 Task: Product Innovation Workshop: Facilitate a workshop to generate innovative ideas for product features, enhancements, and improvements based on customer feedback. Location: Innovation Lab. Time: 1:00 PM - 4:00 PM.
Action: Key pressed <Key.shift>Produt<Key.backspace>ct<Key.space><Key.shift>Unnovation<Key.space><Key.shift>Workshop
Screenshot: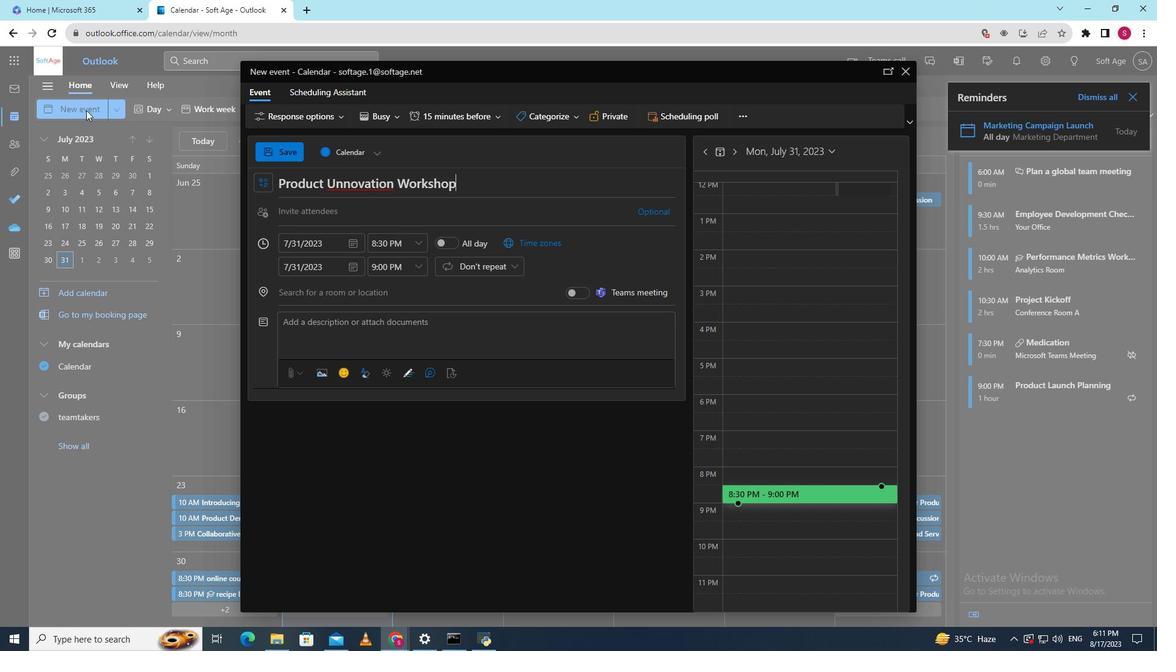 
Action: Mouse moved to (325, 188)
Screenshot: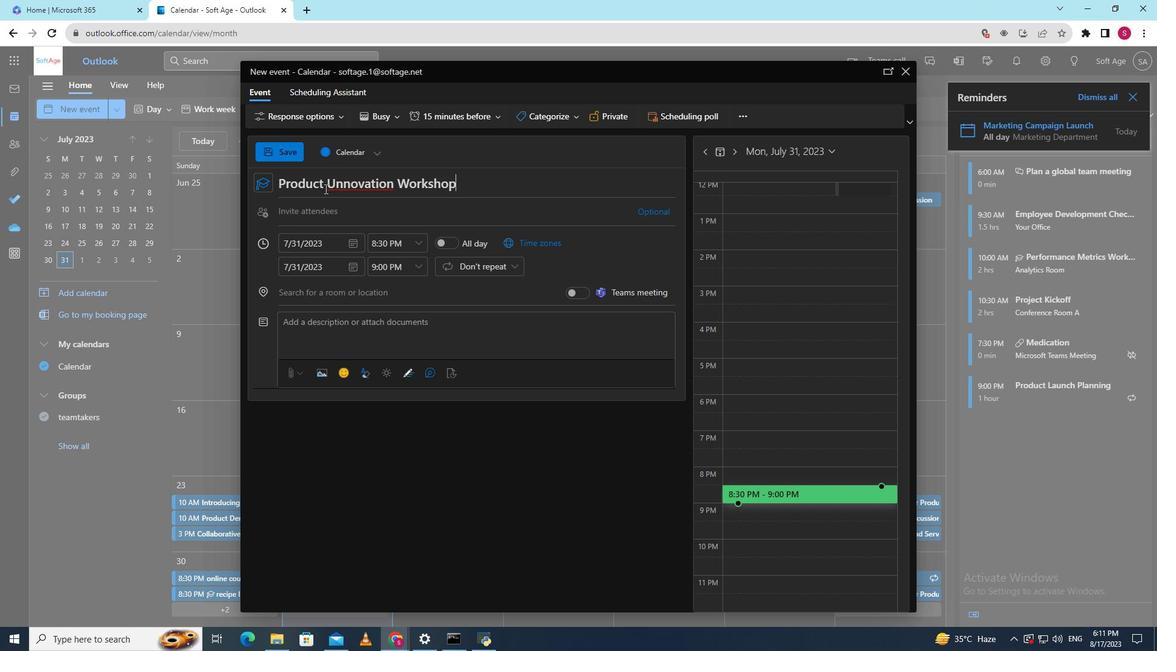 
Action: Mouse pressed left at (325, 188)
Screenshot: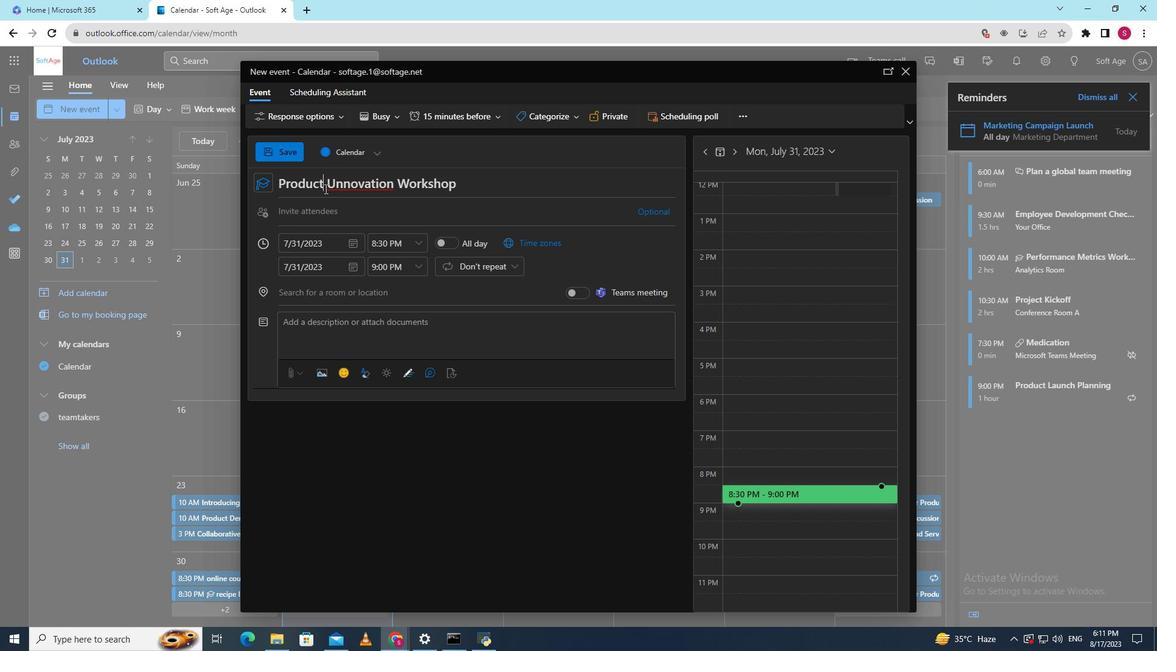 
Action: Mouse moved to (333, 185)
Screenshot: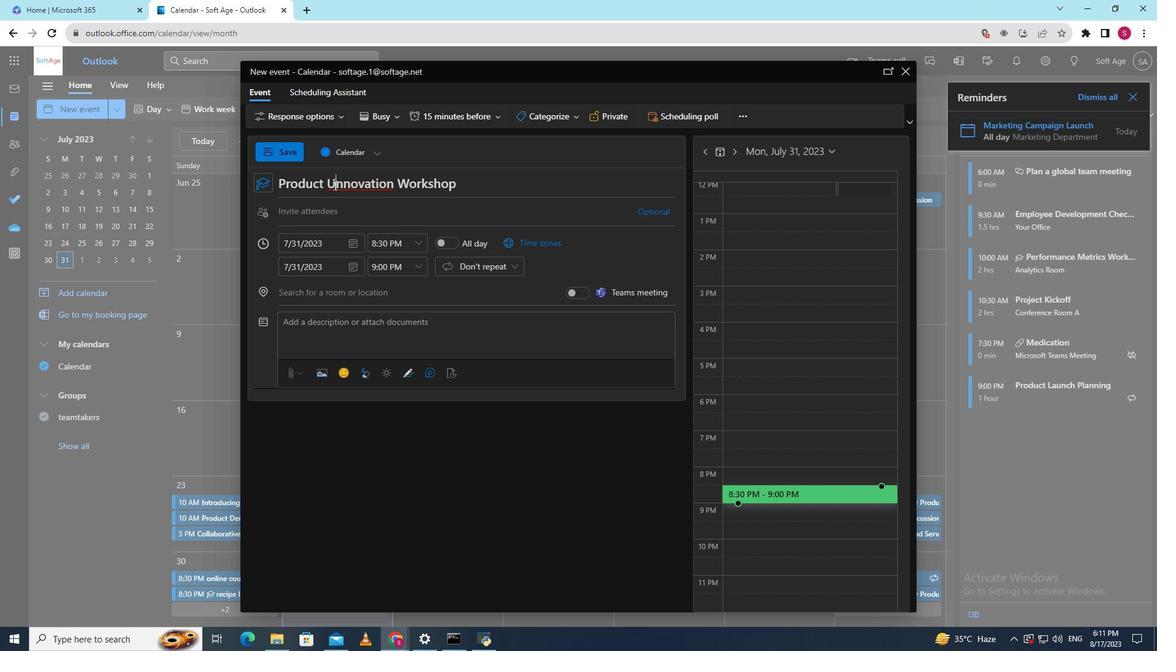
Action: Mouse pressed left at (333, 185)
Screenshot: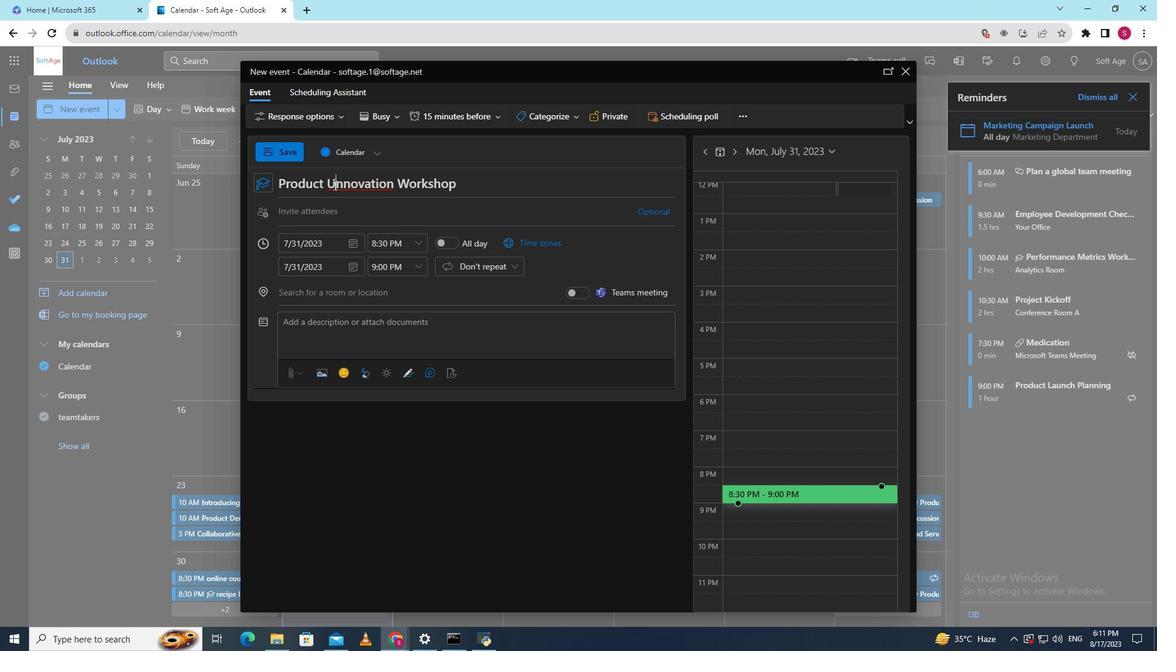 
Action: Mouse moved to (334, 185)
Screenshot: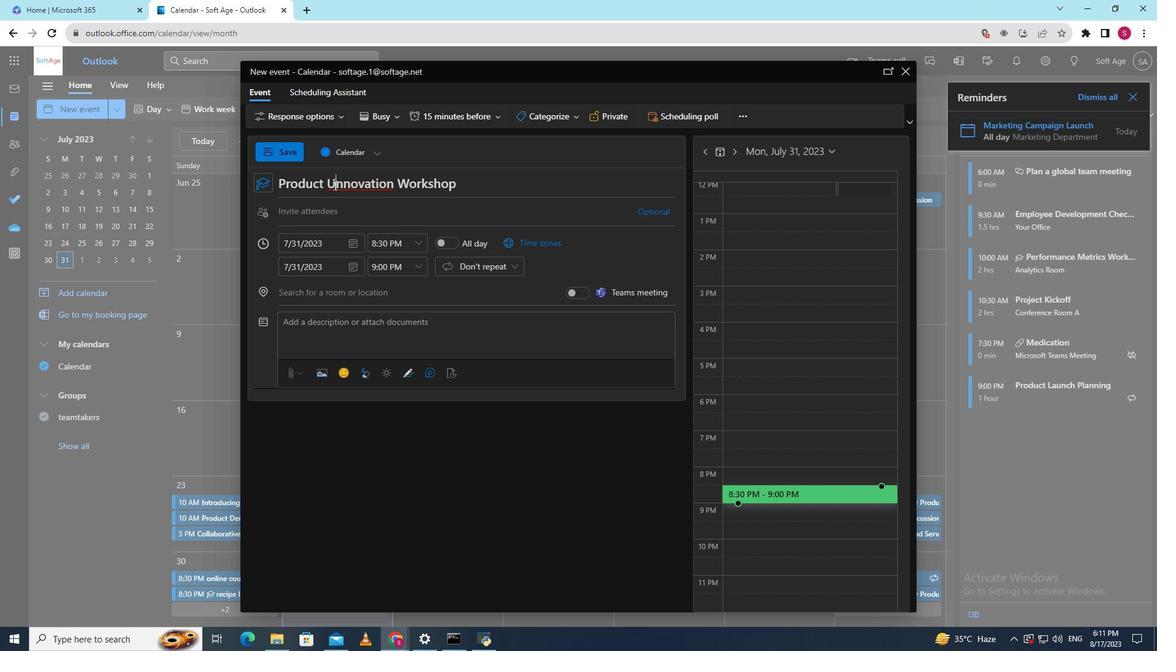 
Action: Key pressed <Key.backspace><Key.shift>I
Screenshot: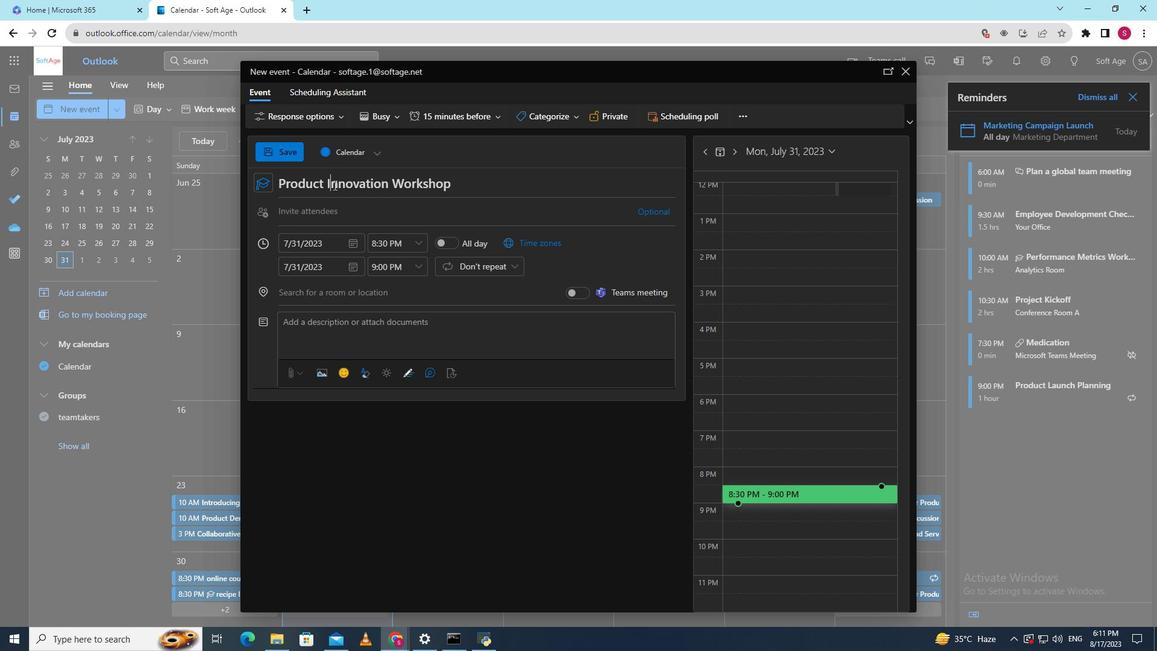 
Action: Mouse moved to (335, 316)
Screenshot: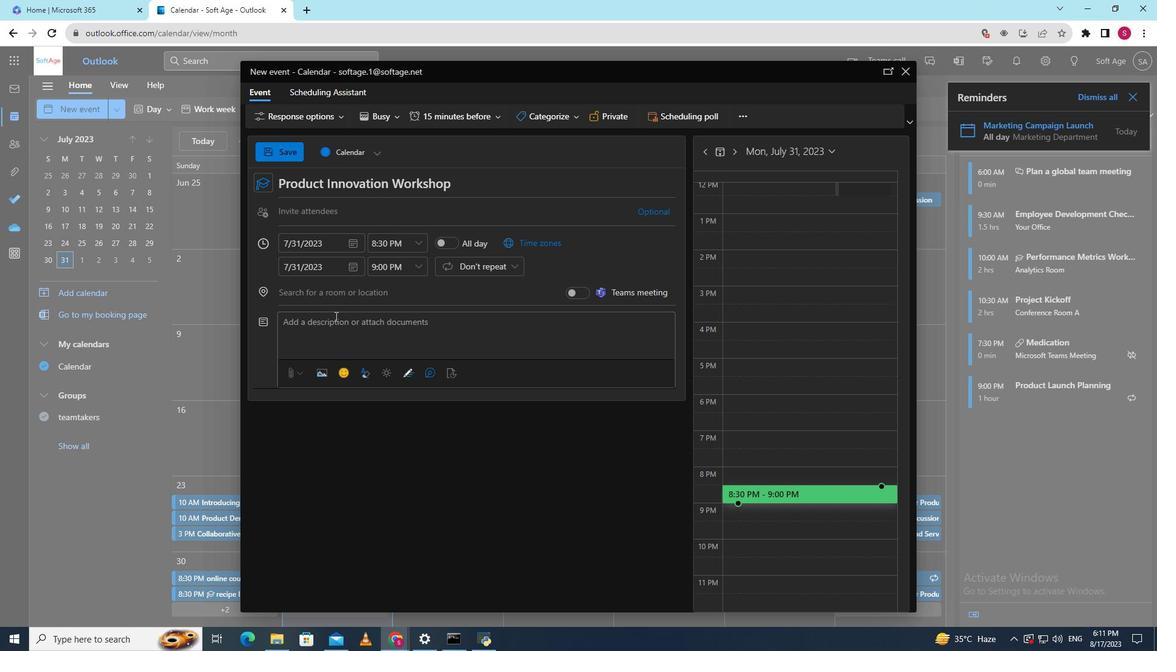 
Action: Mouse pressed left at (335, 316)
Screenshot: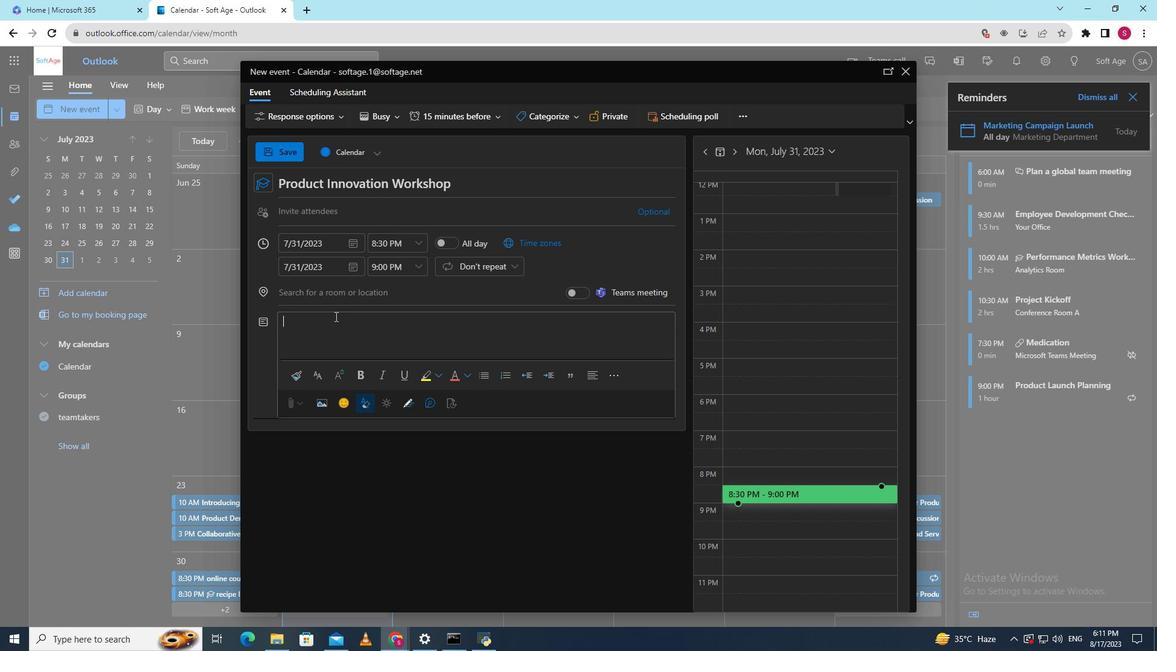 
Action: Key pressed <Key.shift>Facilitate<Key.space>a<Key.space>workshop<Key.space>to<Key.space>generate<Key.space>innovative<Key.space>ideas<Key.space>for<Key.space>product<Key.space>features,<Key.space>enhancements,<Key.space>and<Key.space>inprove<Key.backspace><Key.backspace><Key.backspace><Key.backspace><Key.backspace><Key.backspace>mprovements<Key.space>based<Key.space>on<Key.space>customer<Key.space>feedback.
Screenshot: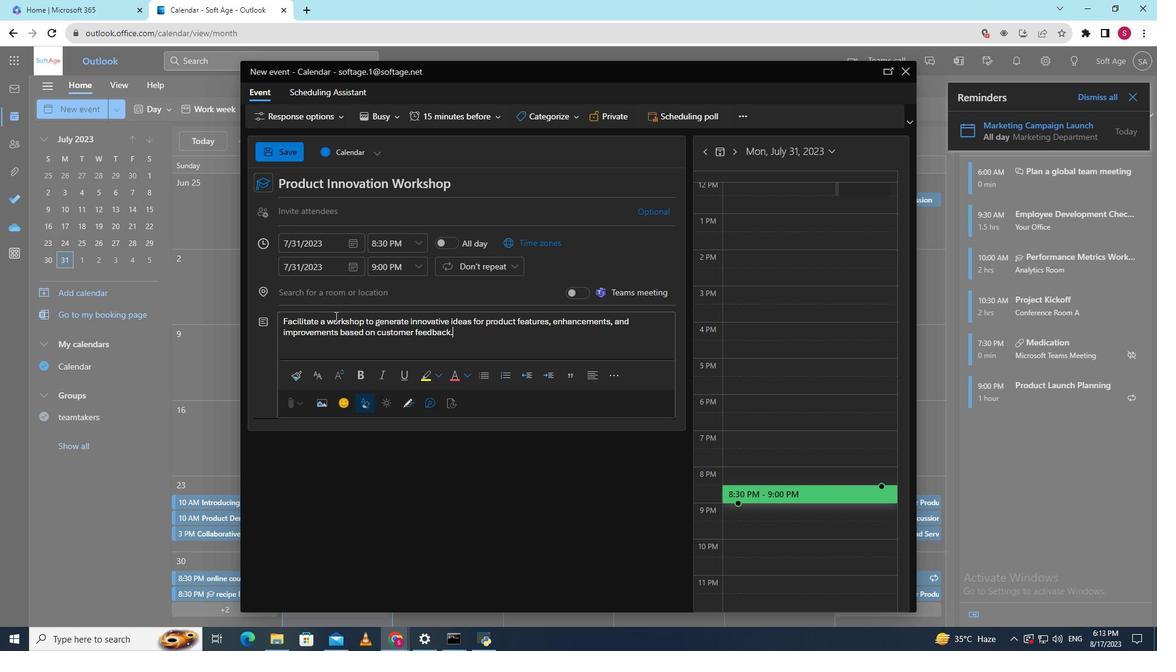 
Action: Mouse moved to (332, 290)
Screenshot: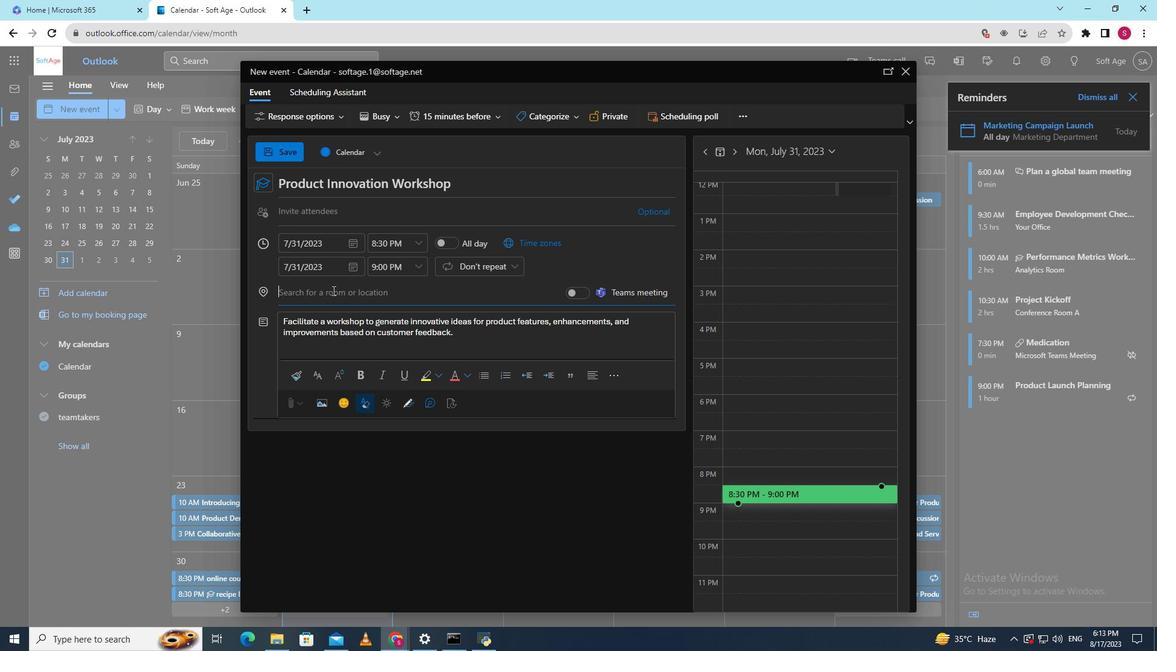 
Action: Mouse pressed left at (332, 290)
Screenshot: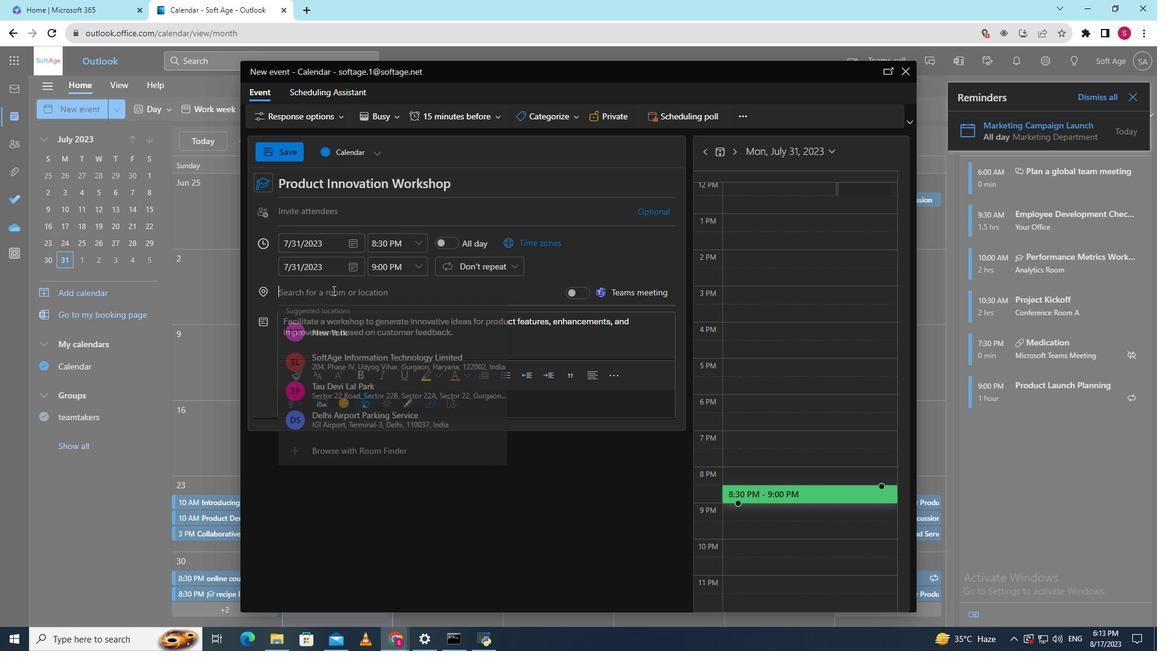 
Action: Key pressed <Key.shift>Innovation<Key.space><Key.shift>Lab
Screenshot: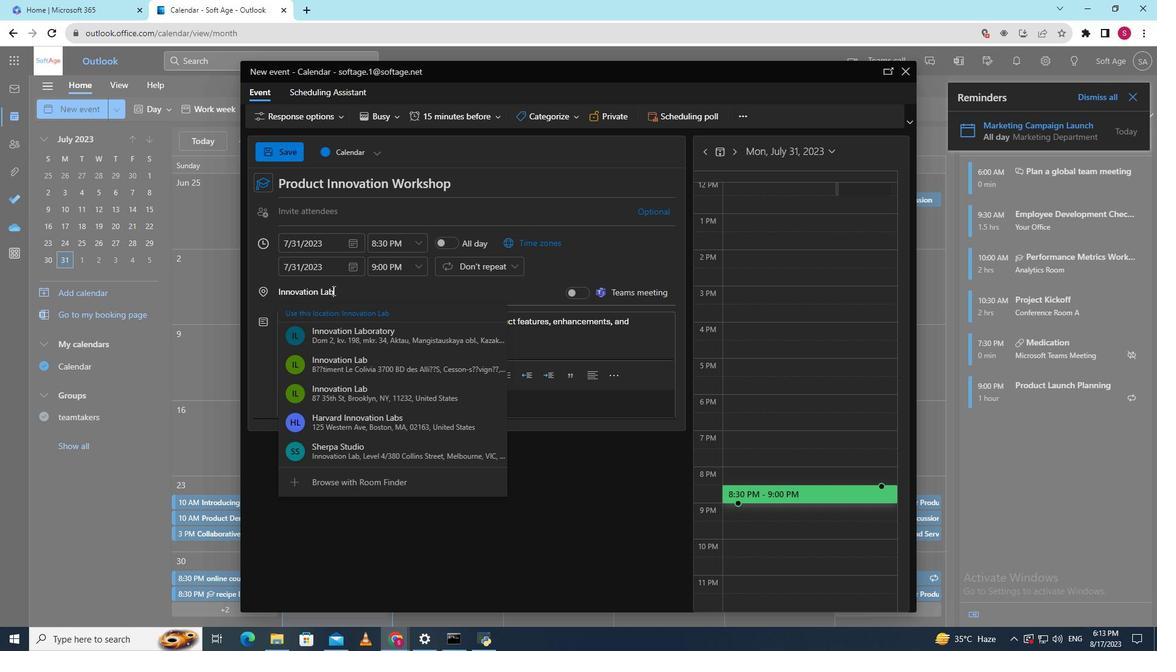 
Action: Mouse moved to (360, 314)
Screenshot: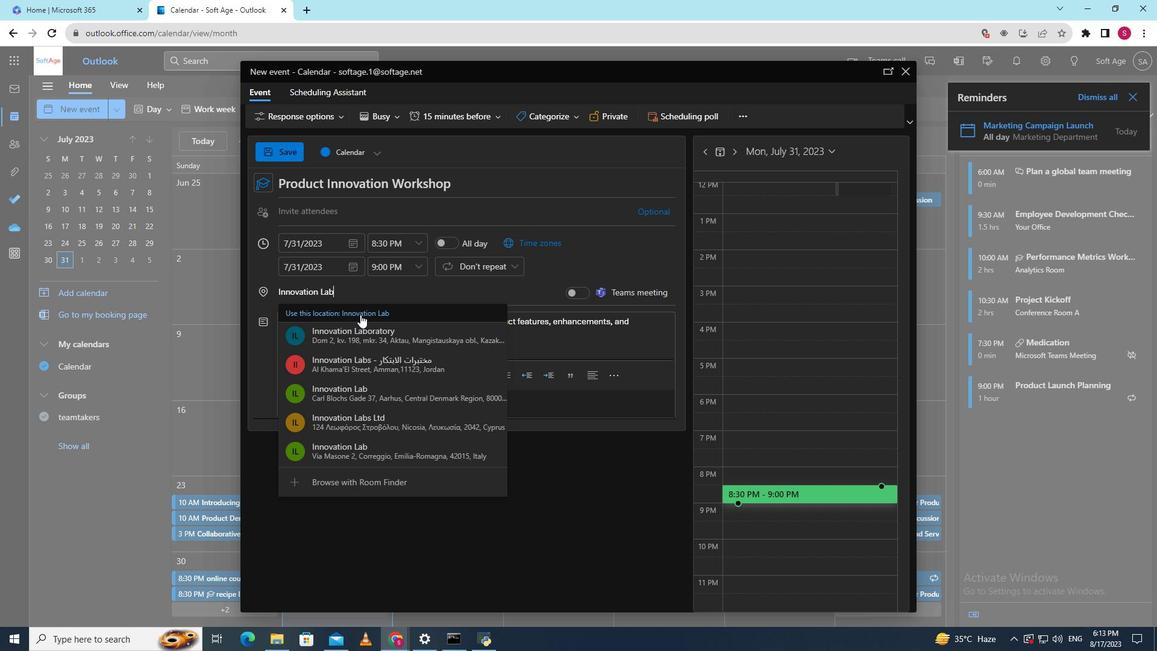 
Action: Mouse pressed left at (360, 314)
Screenshot: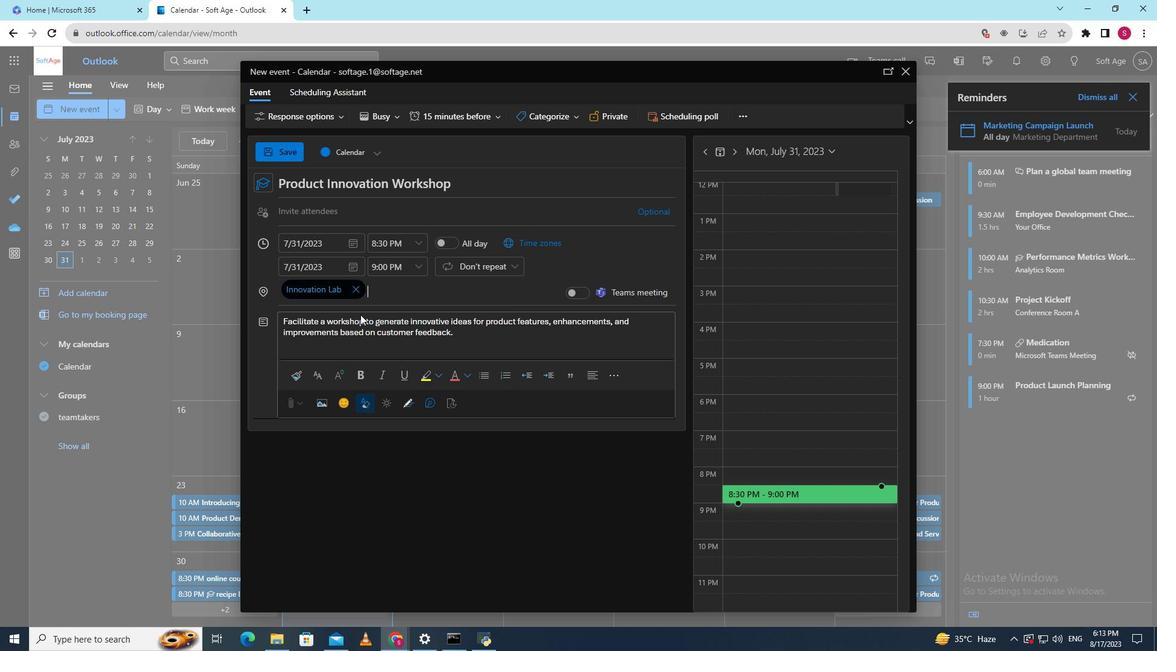 
Action: Mouse moved to (420, 241)
Screenshot: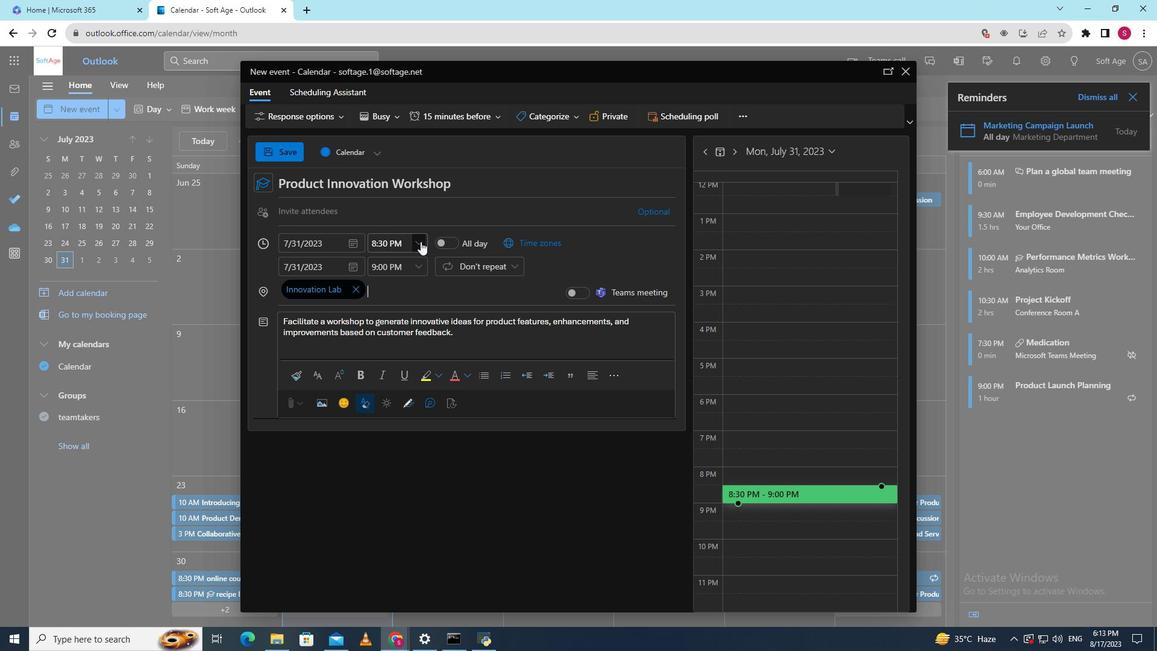 
Action: Mouse pressed left at (420, 241)
Screenshot: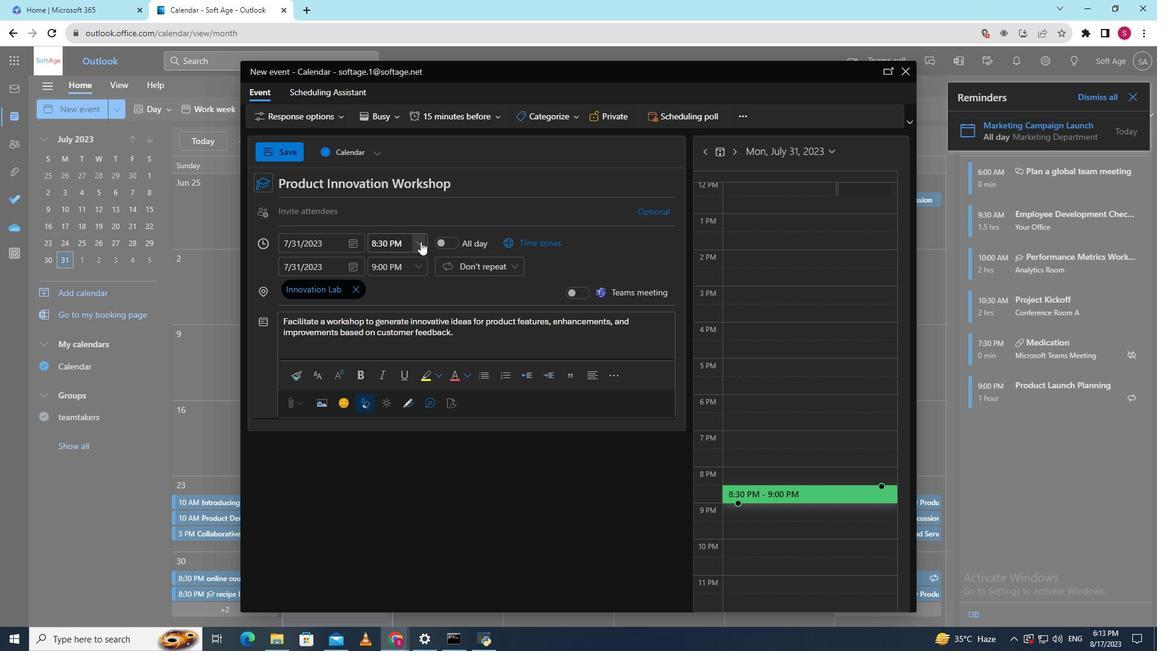 
Action: Mouse moved to (419, 297)
Screenshot: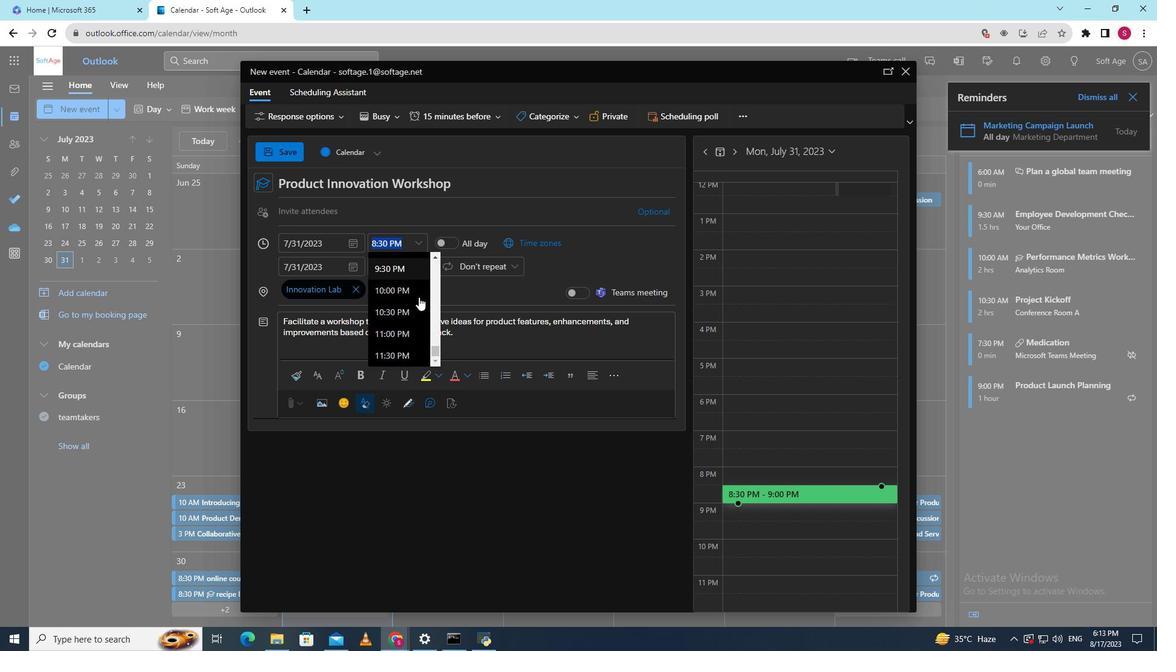 
Action: Mouse scrolled (419, 296) with delta (0, 0)
Screenshot: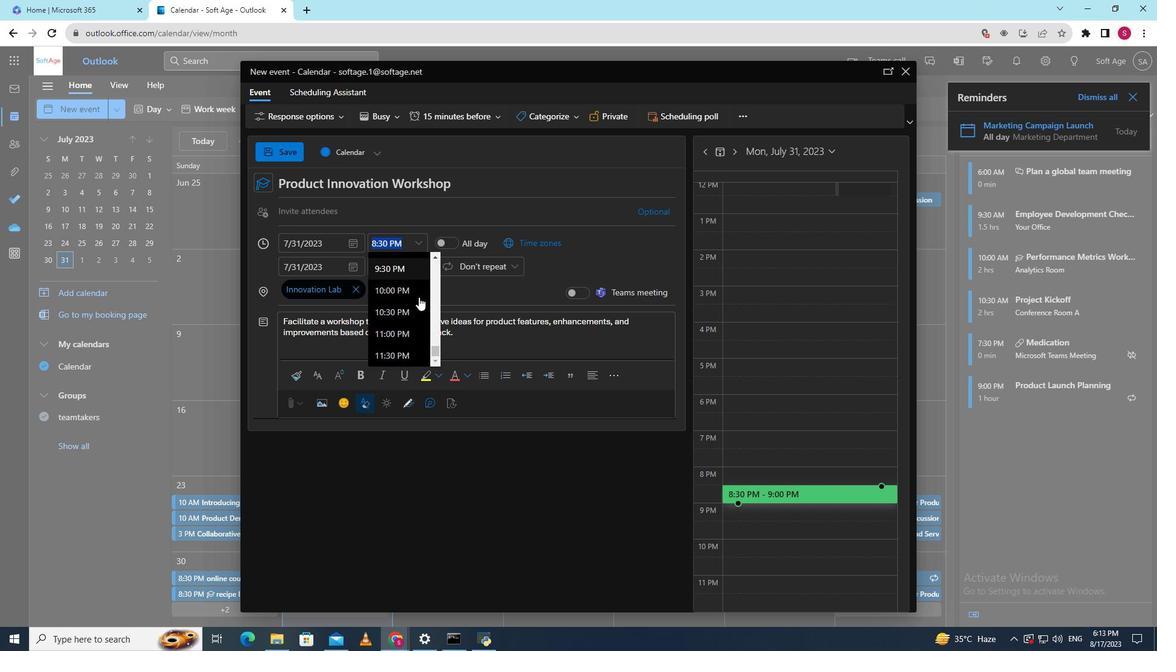 
Action: Mouse scrolled (419, 296) with delta (0, 0)
Screenshot: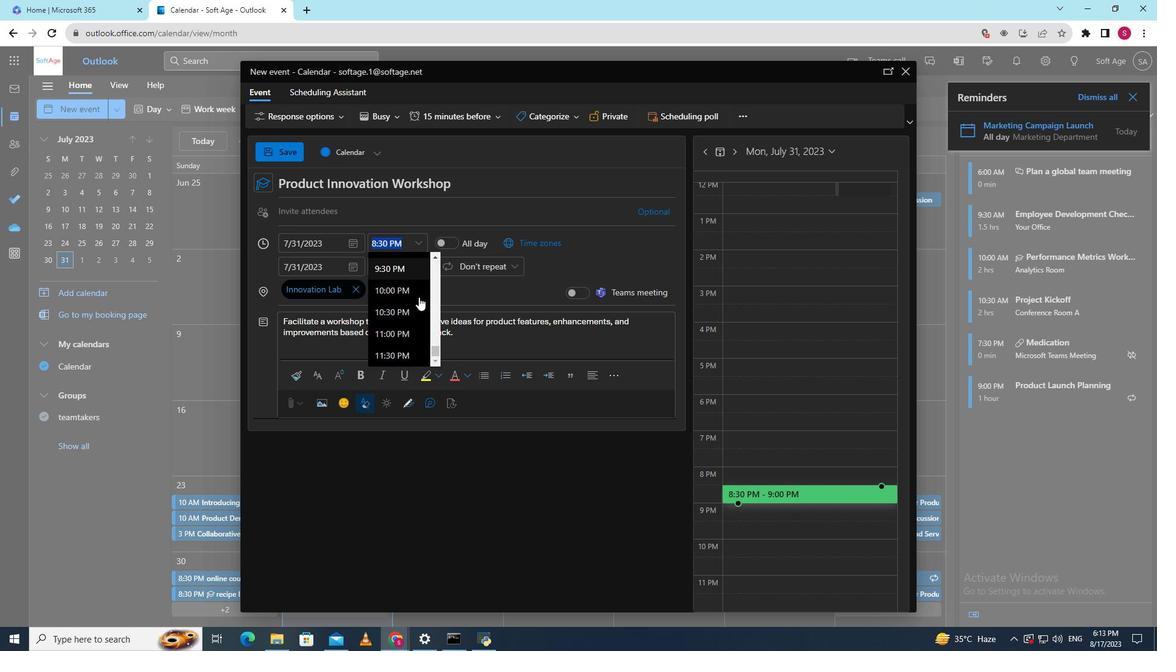 
Action: Mouse scrolled (419, 297) with delta (0, 0)
Screenshot: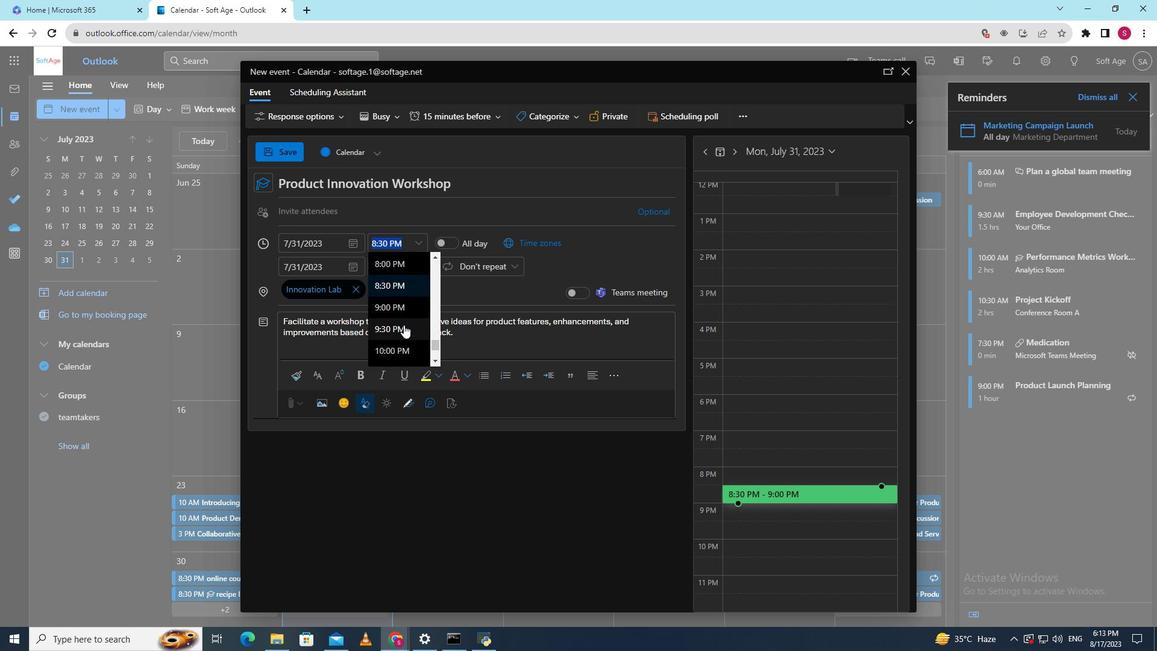 
Action: Mouse moved to (404, 323)
Screenshot: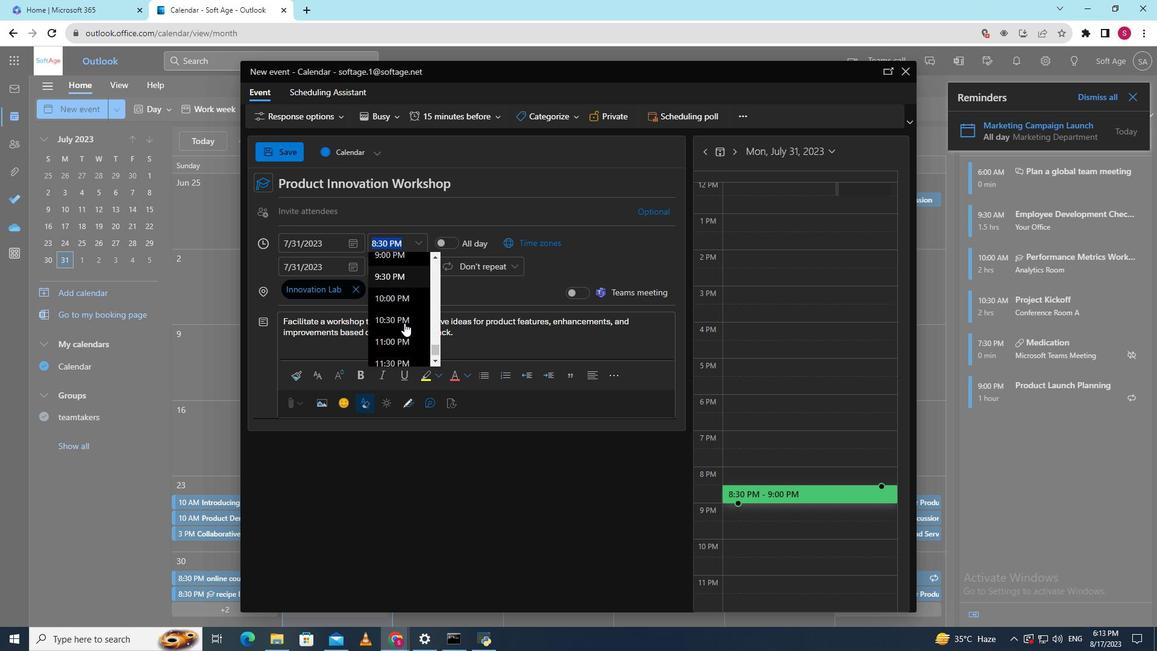 
Action: Mouse scrolled (404, 322) with delta (0, 0)
Screenshot: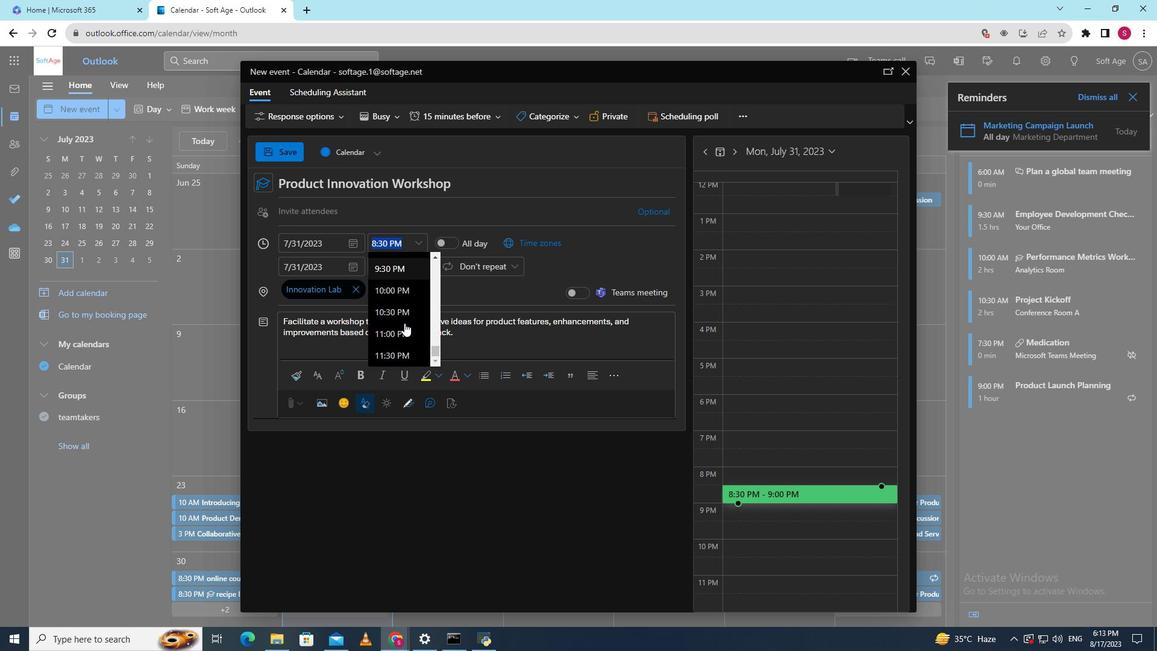 
Action: Mouse scrolled (404, 322) with delta (0, 0)
Screenshot: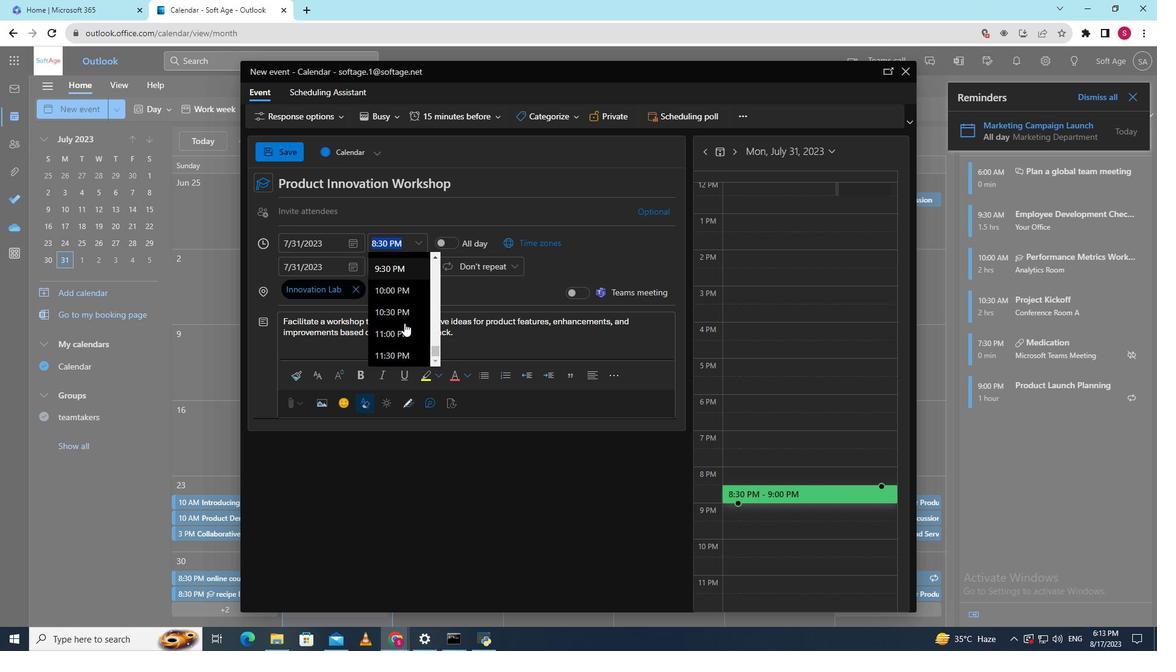 
Action: Mouse scrolled (404, 322) with delta (0, 0)
Screenshot: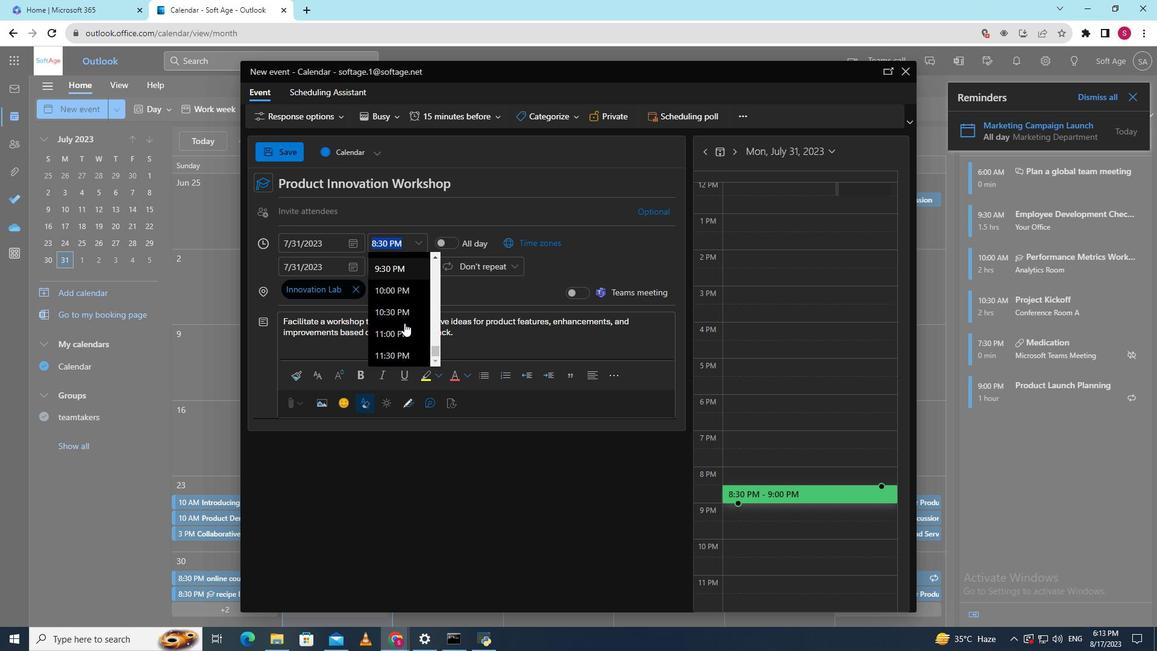 
Action: Mouse scrolled (404, 322) with delta (0, 0)
Screenshot: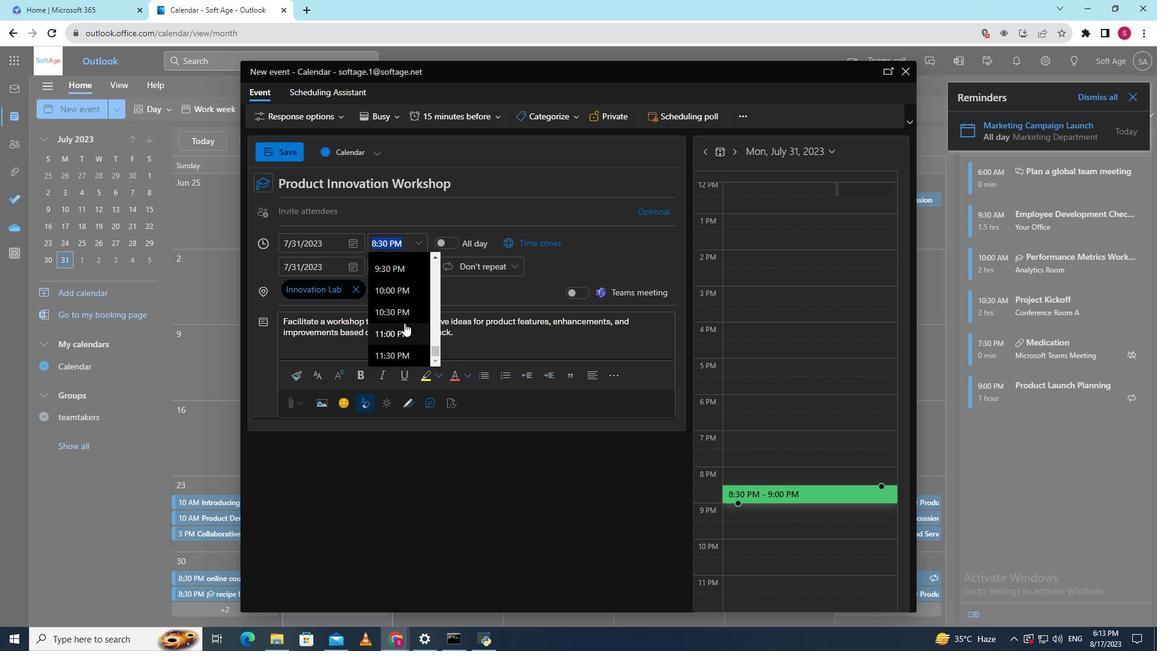 
Action: Mouse scrolled (404, 322) with delta (0, 0)
Screenshot: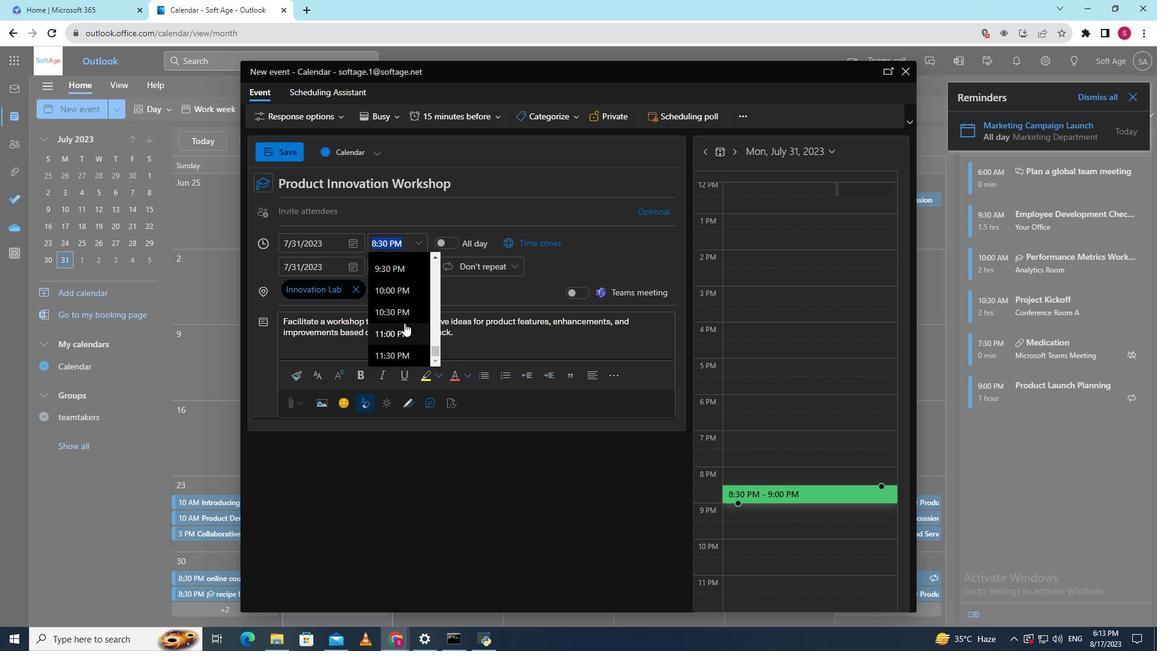 
Action: Mouse scrolled (404, 322) with delta (0, 0)
Screenshot: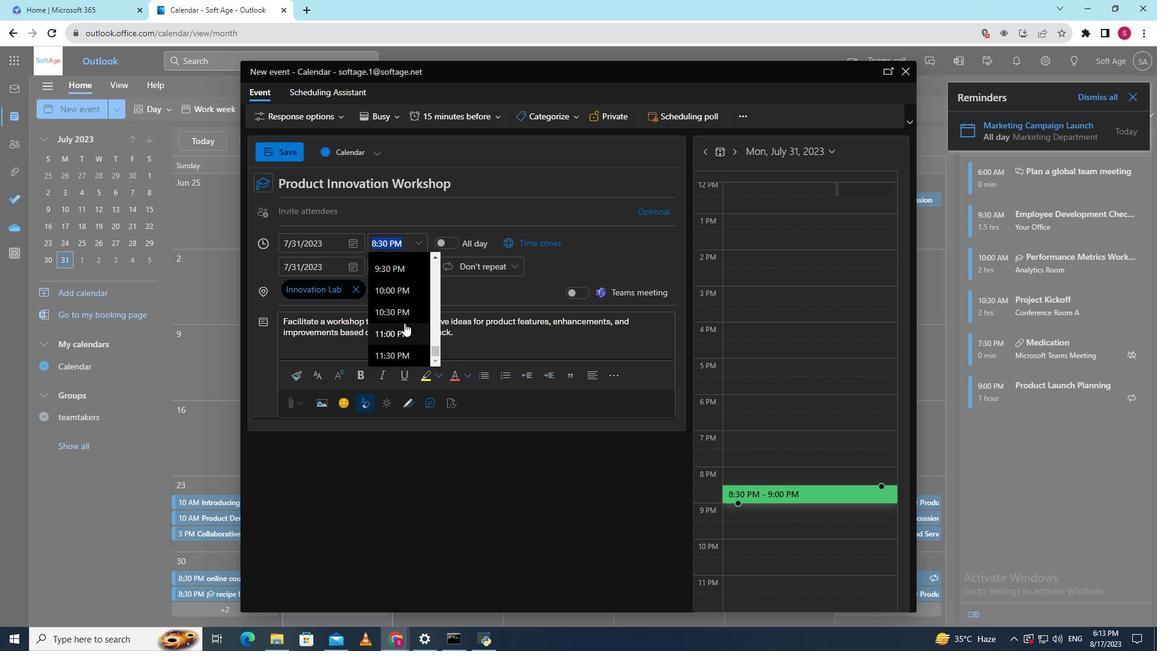 
Action: Mouse moved to (433, 360)
Screenshot: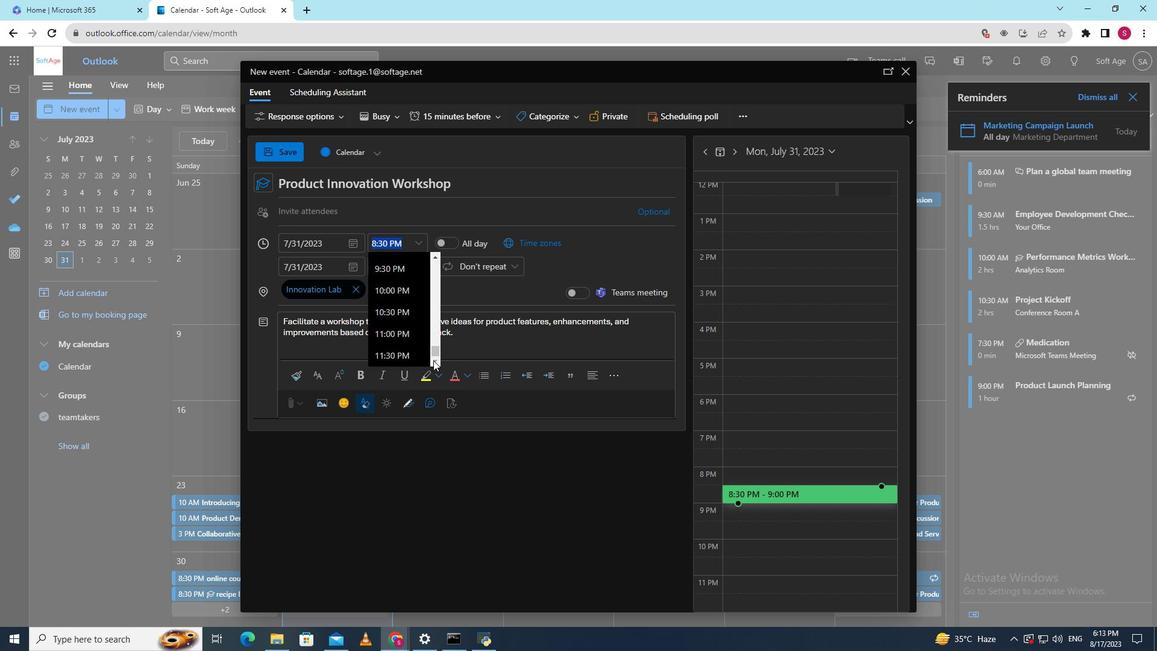 
Action: Mouse pressed left at (433, 360)
Screenshot: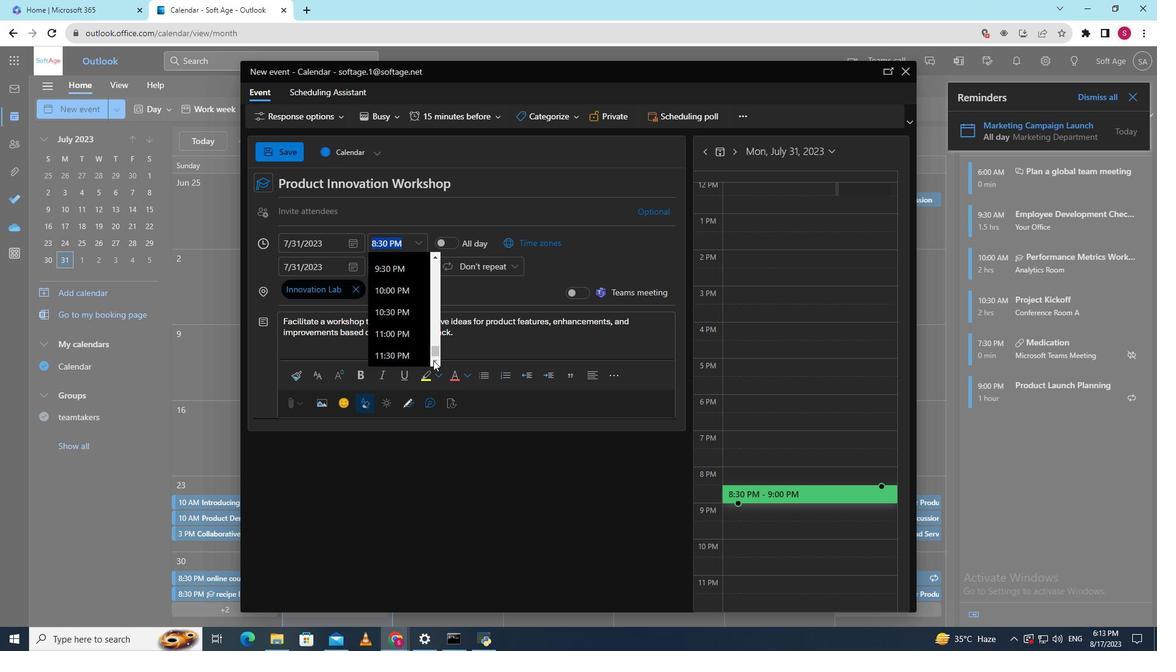 
Action: Mouse pressed left at (433, 360)
Screenshot: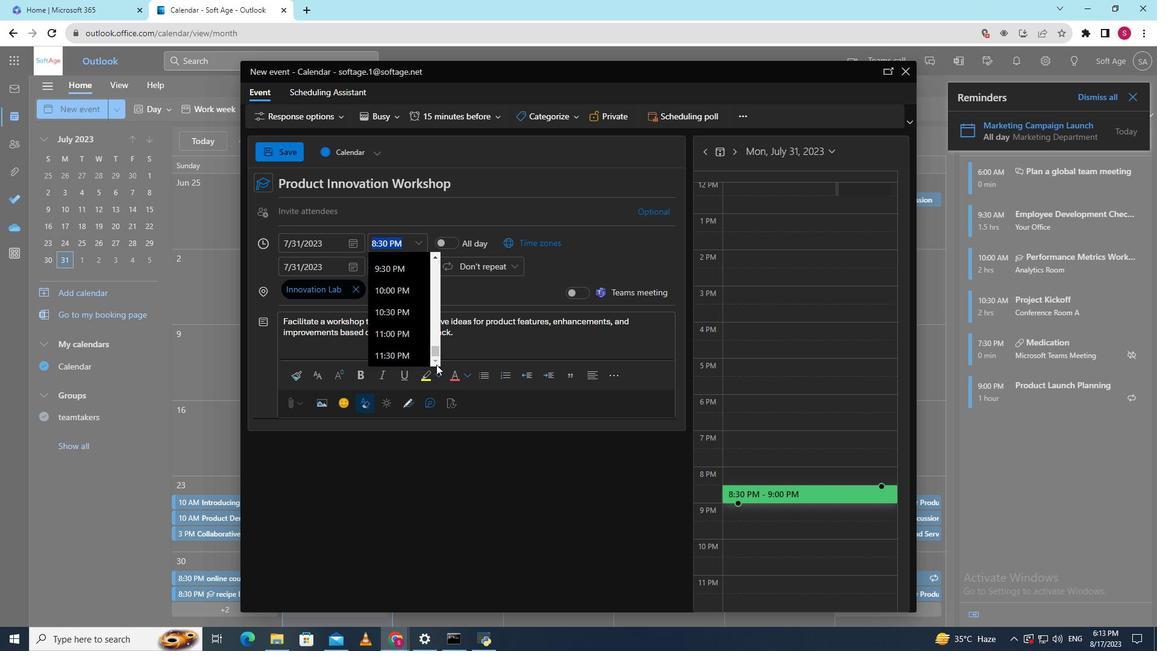 
Action: Mouse moved to (434, 351)
Screenshot: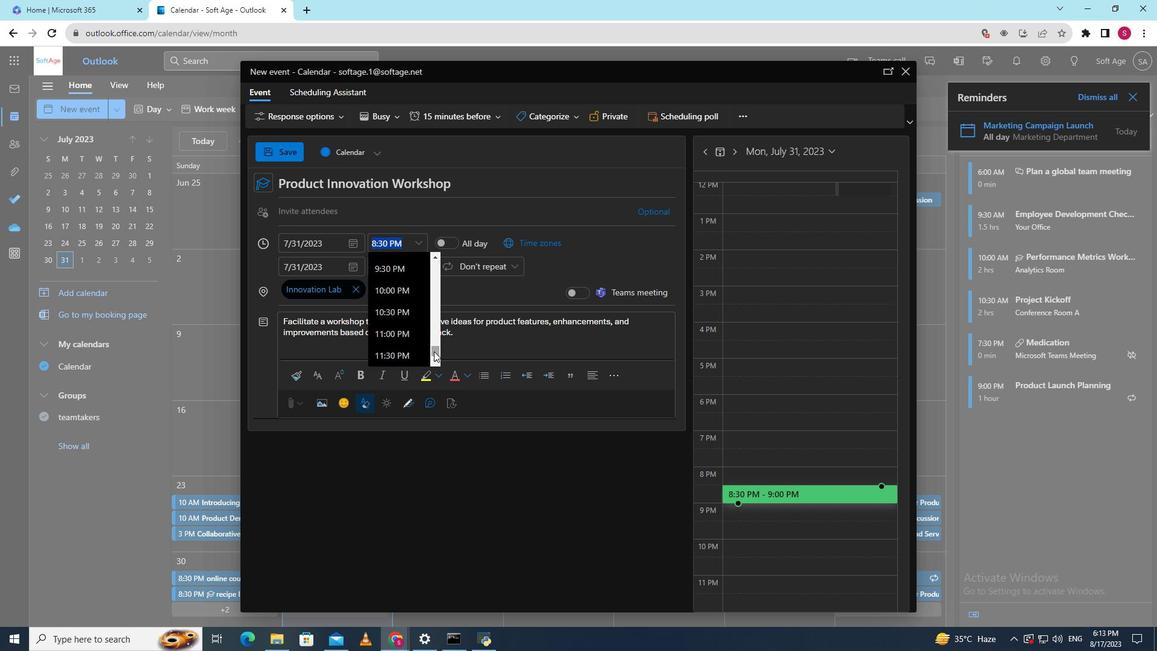 
Action: Mouse pressed left at (434, 351)
Screenshot: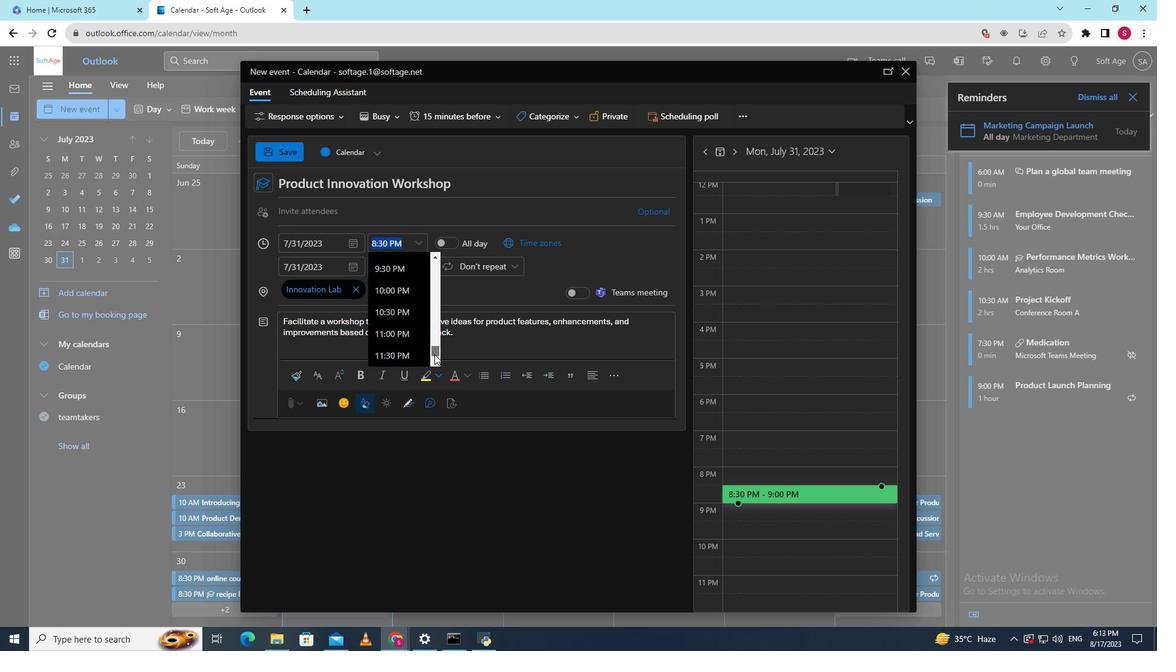 
Action: Mouse moved to (404, 244)
Screenshot: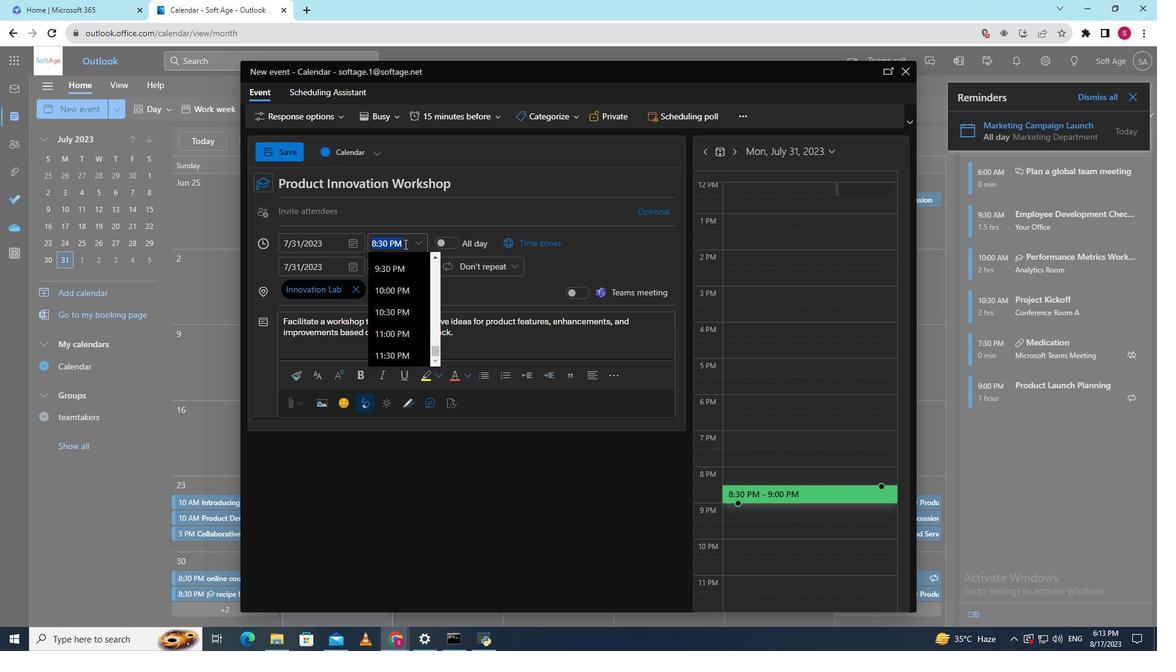 
Action: Mouse pressed left at (404, 244)
Screenshot: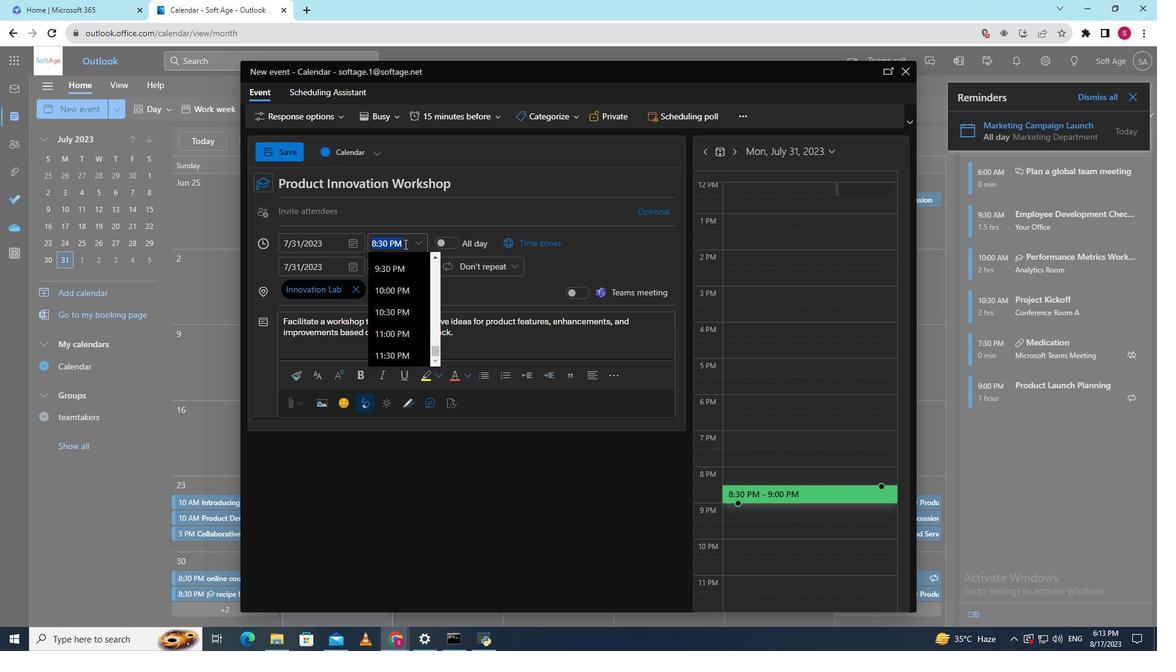 
Action: Mouse pressed left at (404, 244)
Screenshot: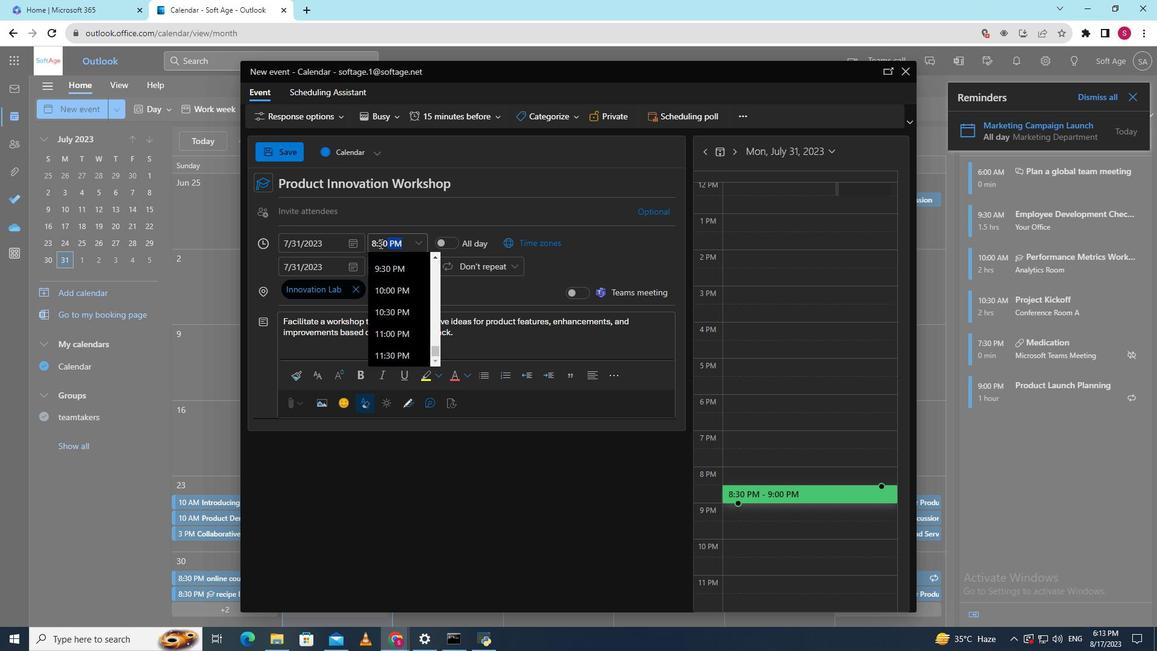 
Action: Mouse moved to (368, 243)
Screenshot: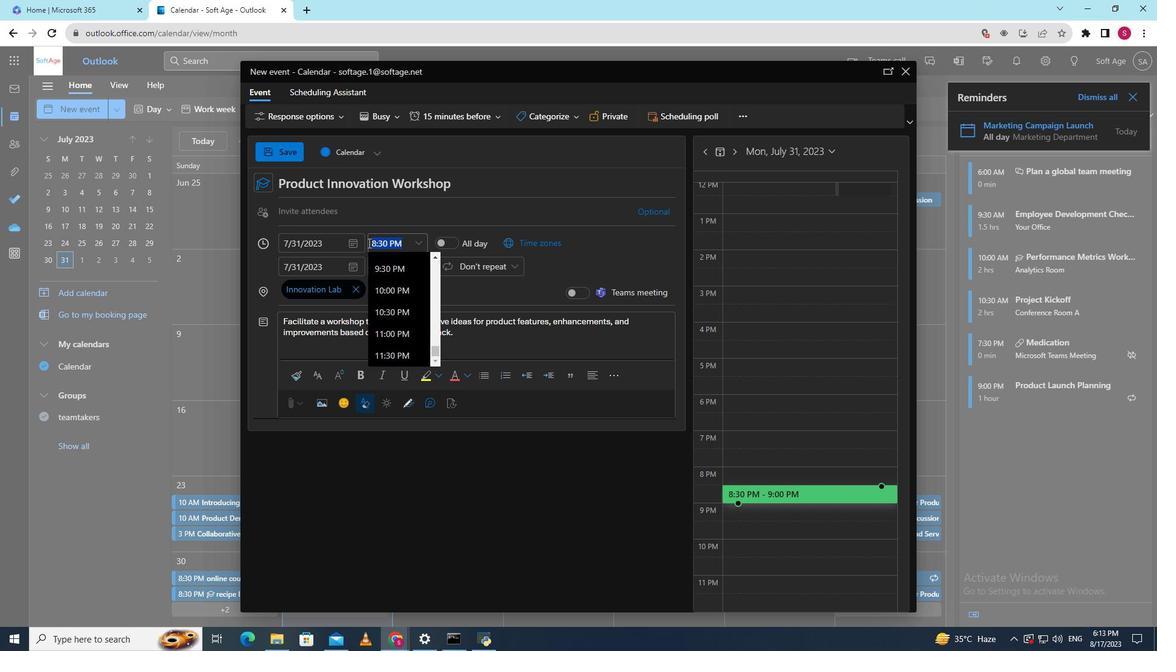 
Action: Key pressed 1<Key.shift_r>:00<Key.space><Key.shift>PM
Screenshot: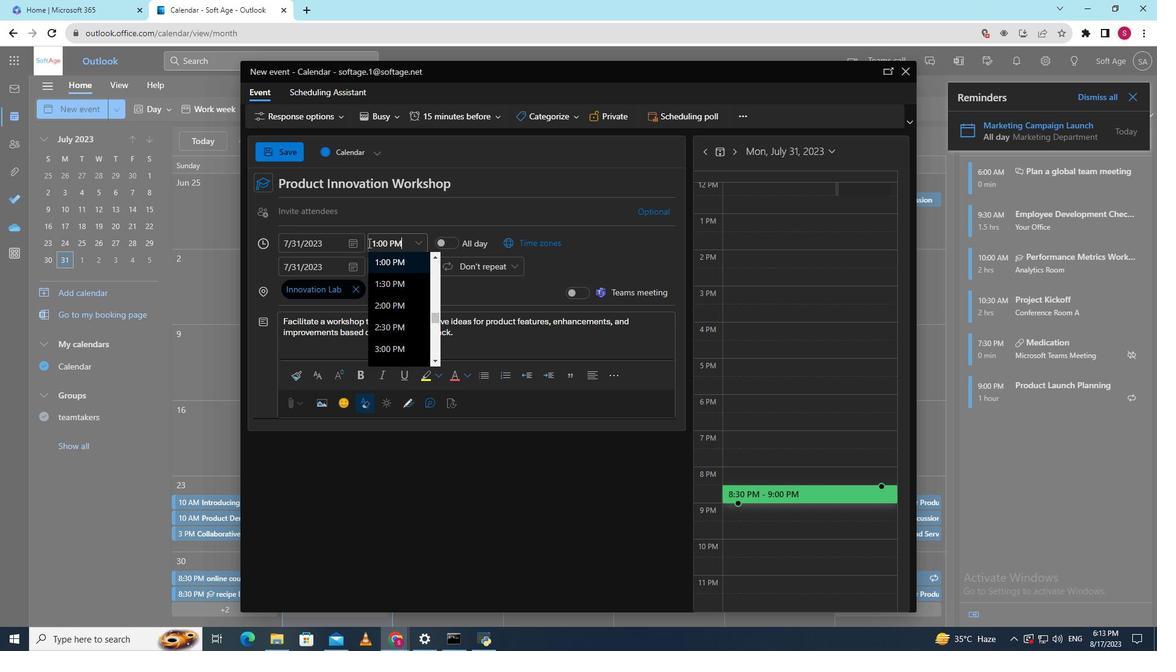
Action: Mouse moved to (400, 259)
Screenshot: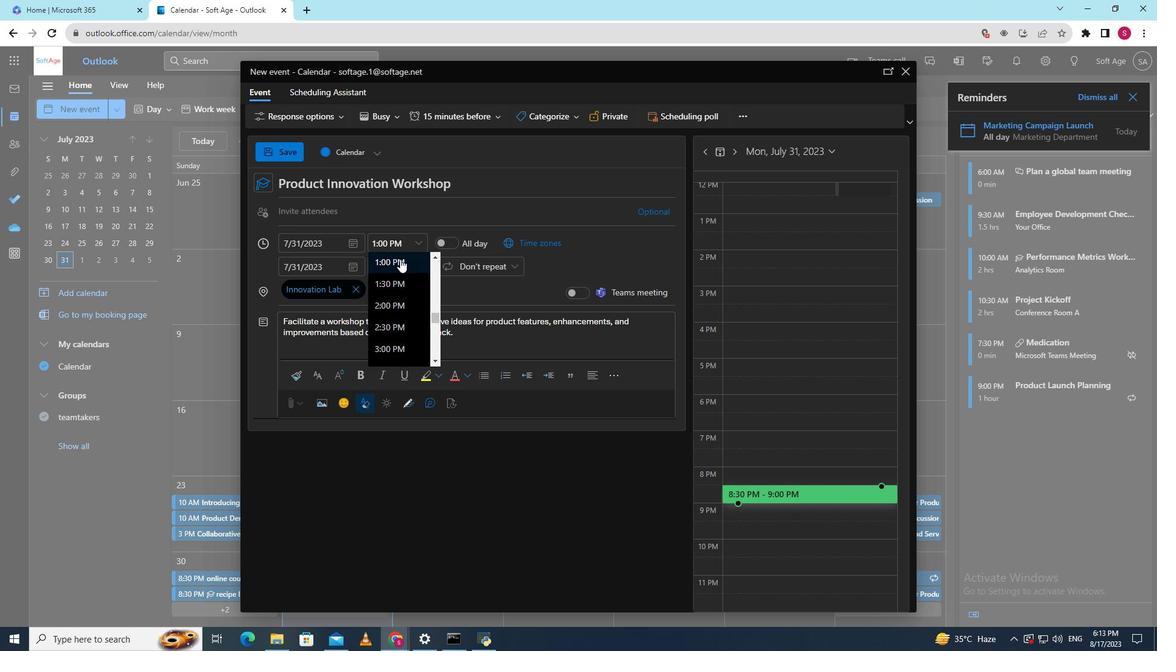 
Action: Mouse pressed left at (400, 259)
Screenshot: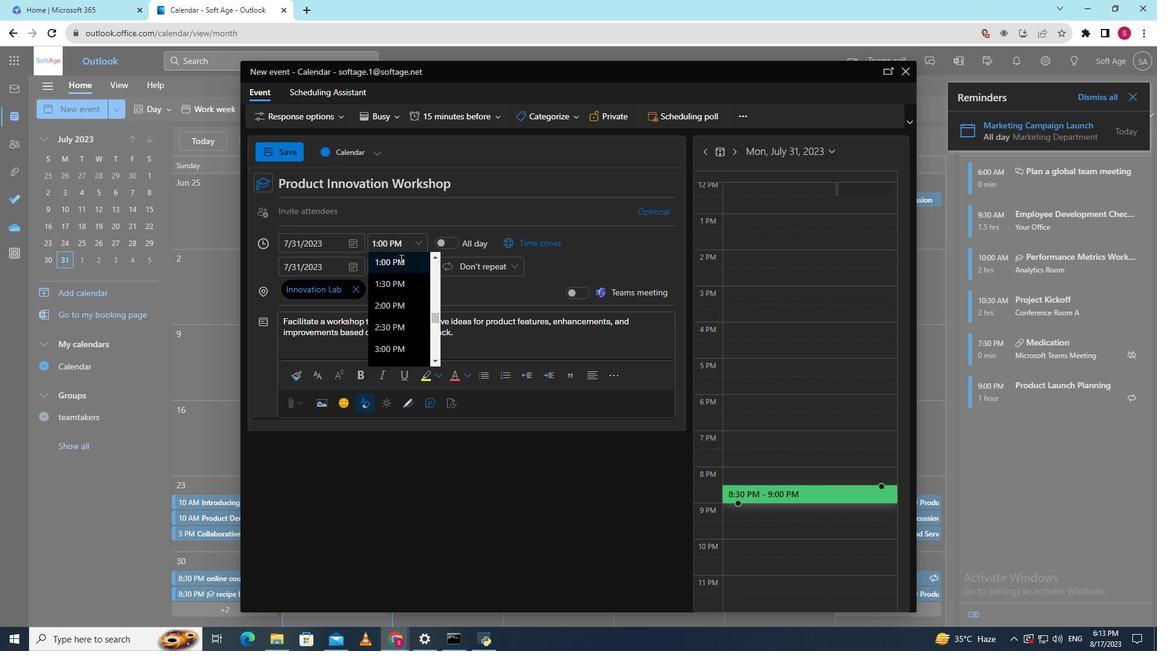 
Action: Mouse moved to (419, 268)
Screenshot: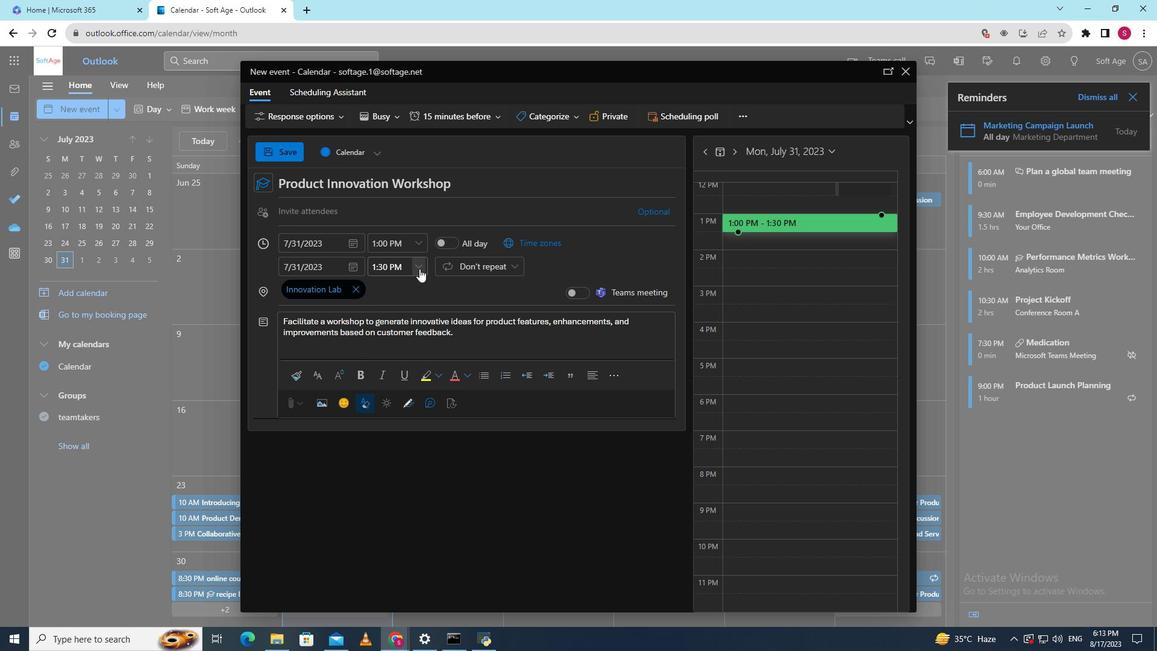 
Action: Mouse pressed left at (419, 268)
Screenshot: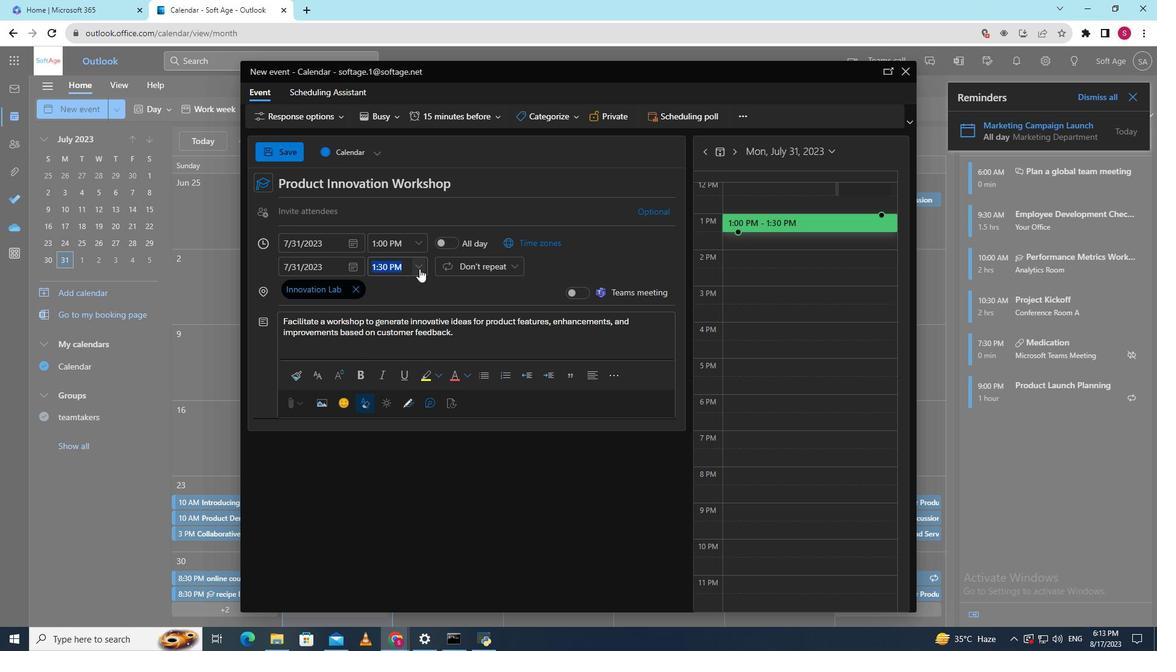 
Action: Mouse moved to (399, 367)
Screenshot: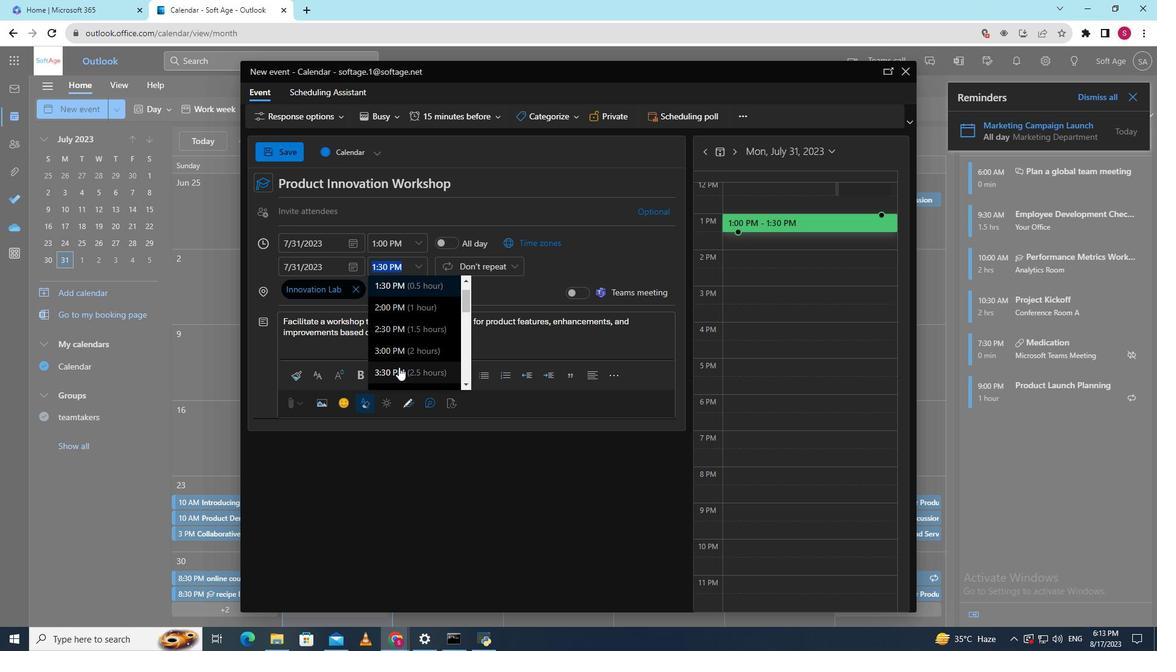 
Action: Mouse scrolled (399, 366) with delta (0, 0)
Screenshot: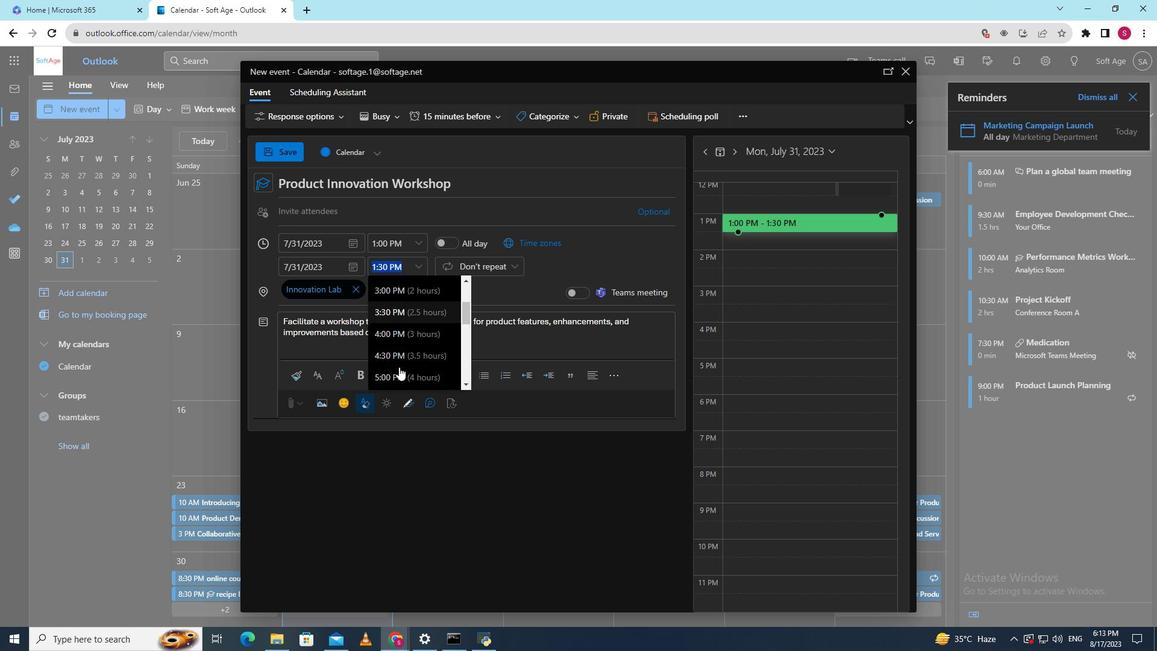 
Action: Mouse moved to (399, 340)
Screenshot: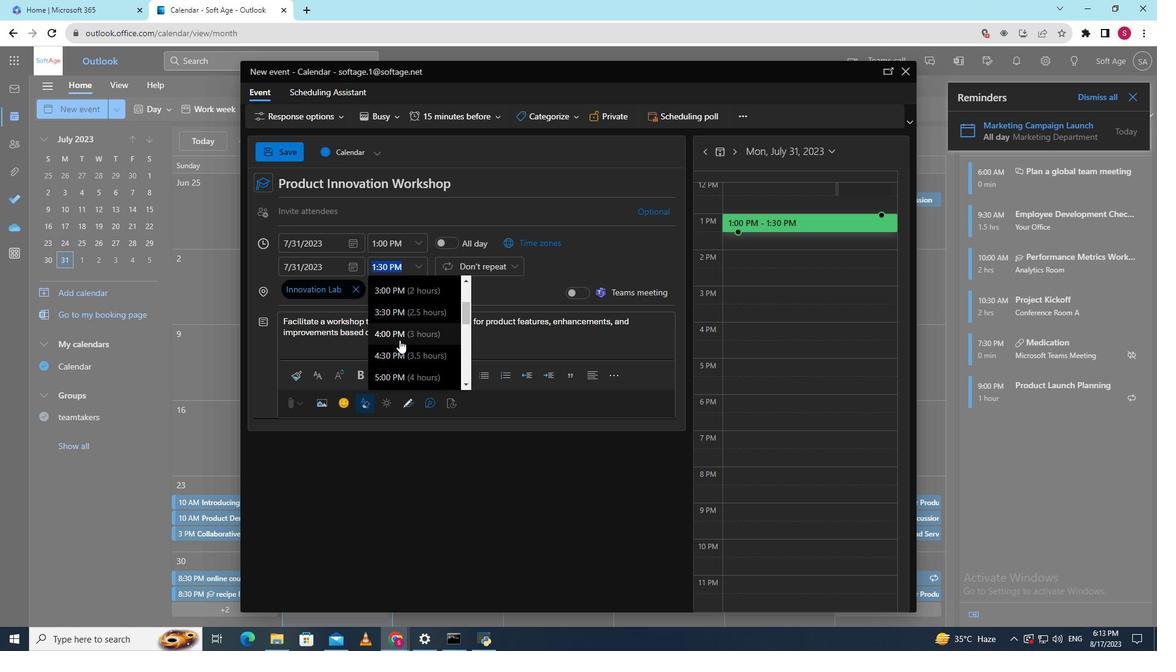 
Action: Mouse pressed left at (399, 340)
Screenshot: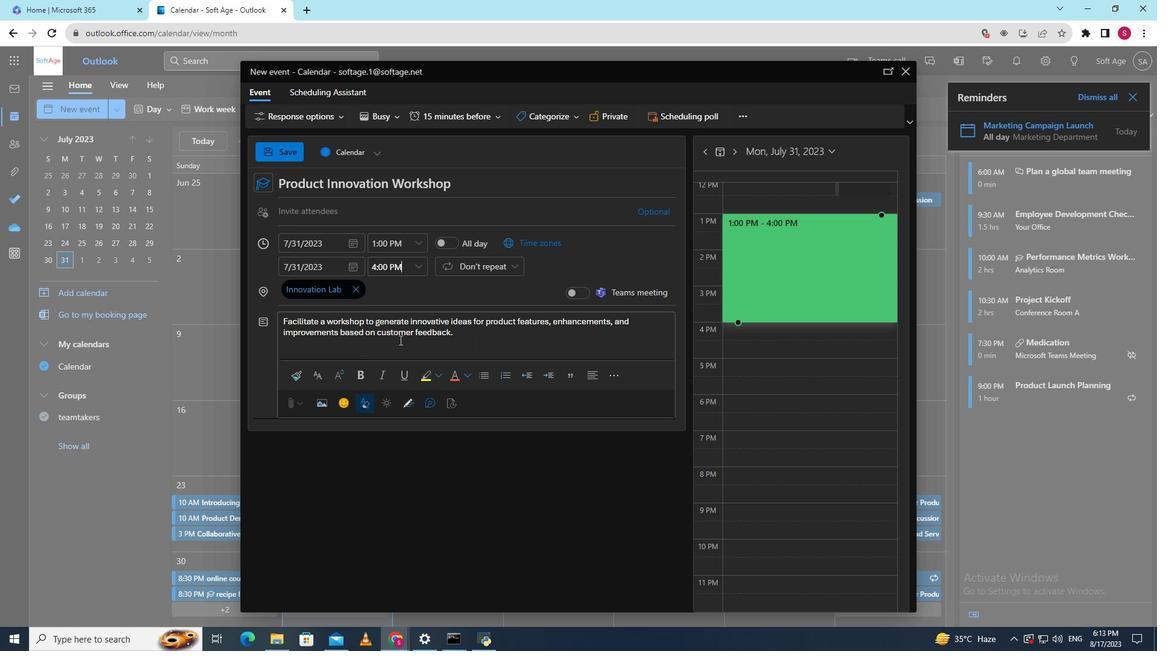 
Action: Mouse moved to (287, 147)
Screenshot: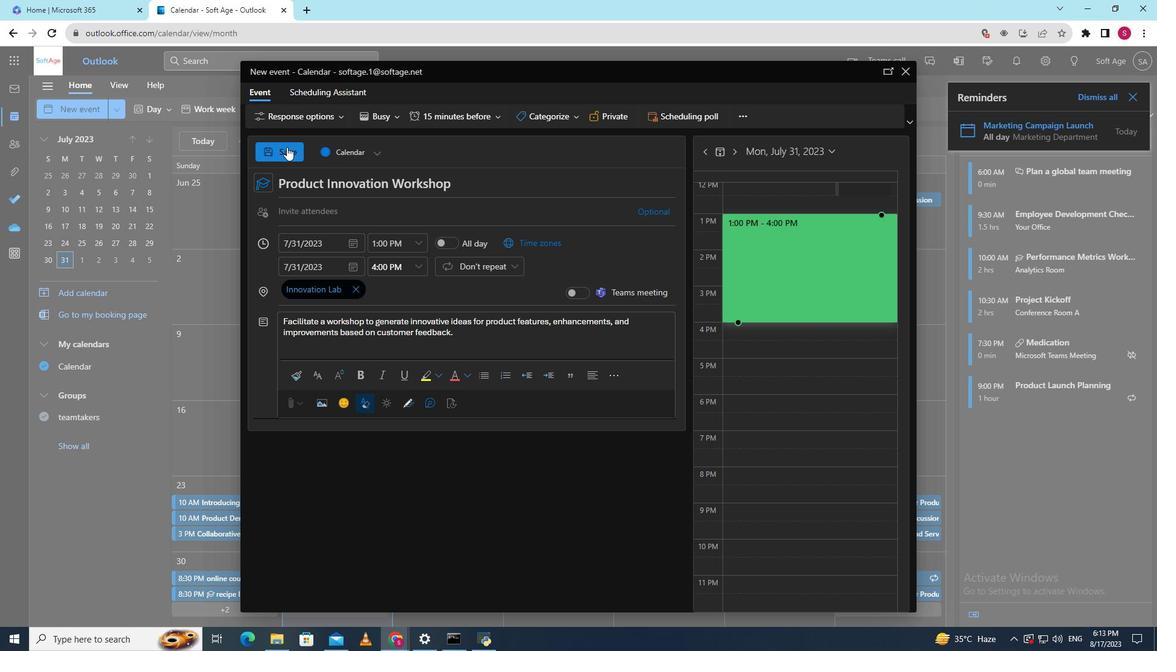 
Action: Mouse pressed left at (287, 147)
Screenshot: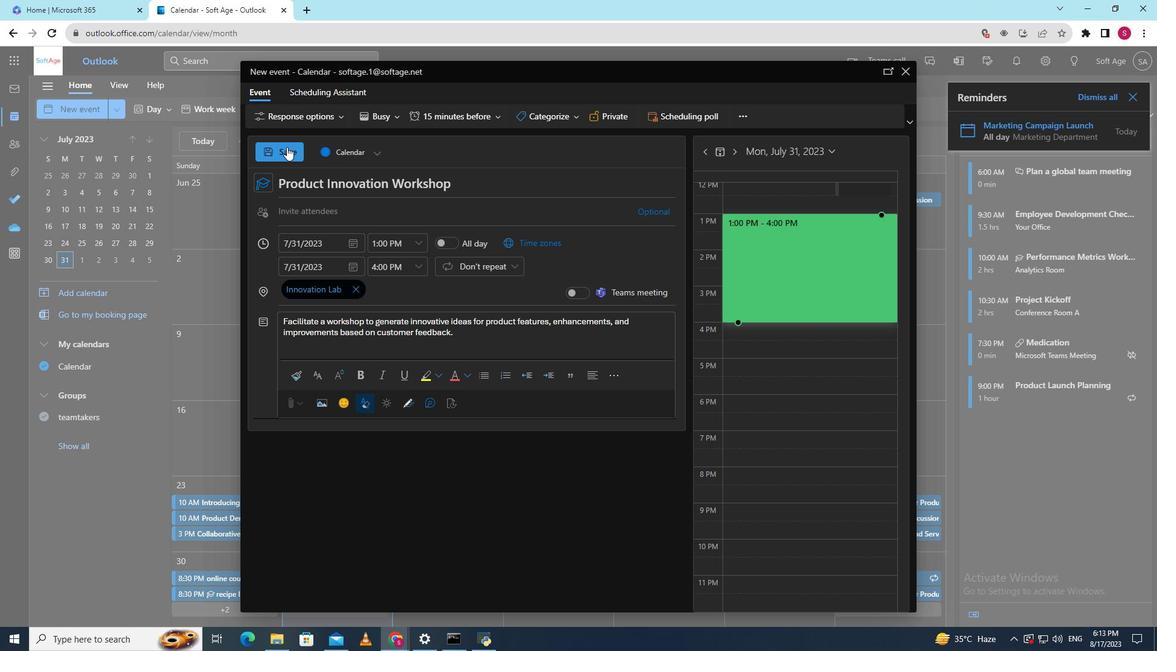 
